 Task: Set up a repository template for consistent project structures.
Action: Mouse moved to (911, 53)
Screenshot: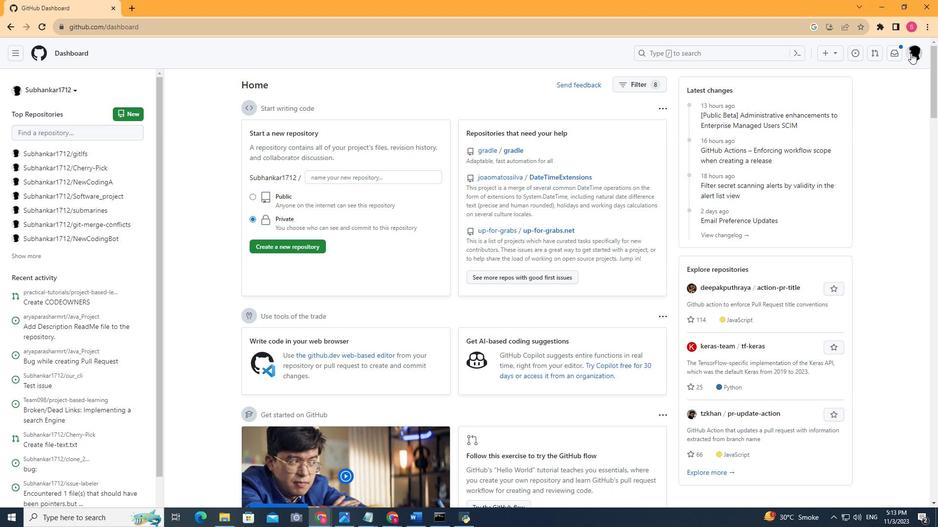 
Action: Mouse pressed left at (911, 53)
Screenshot: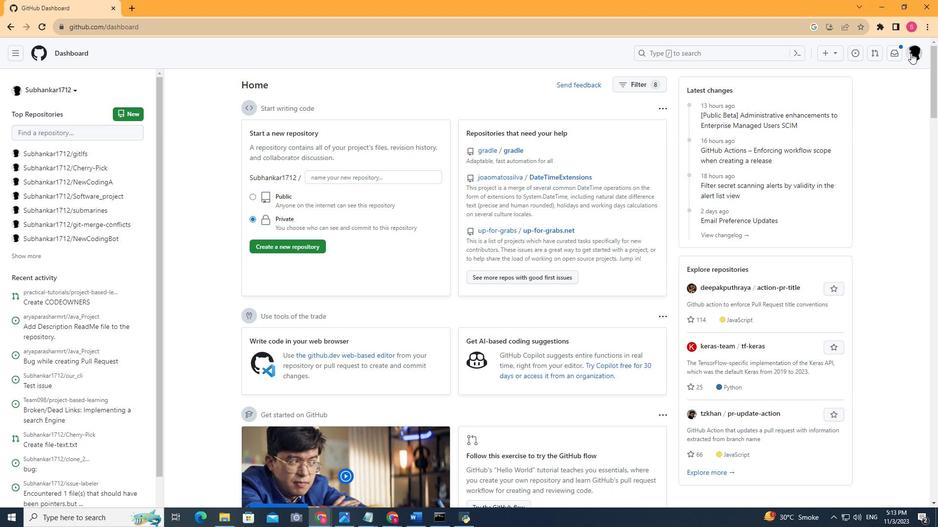 
Action: Mouse moved to (840, 127)
Screenshot: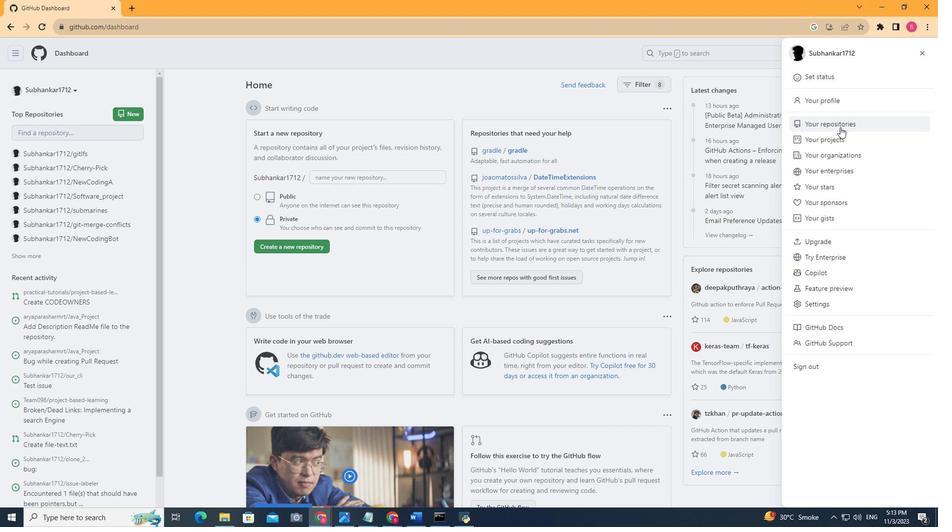 
Action: Mouse pressed left at (840, 127)
Screenshot: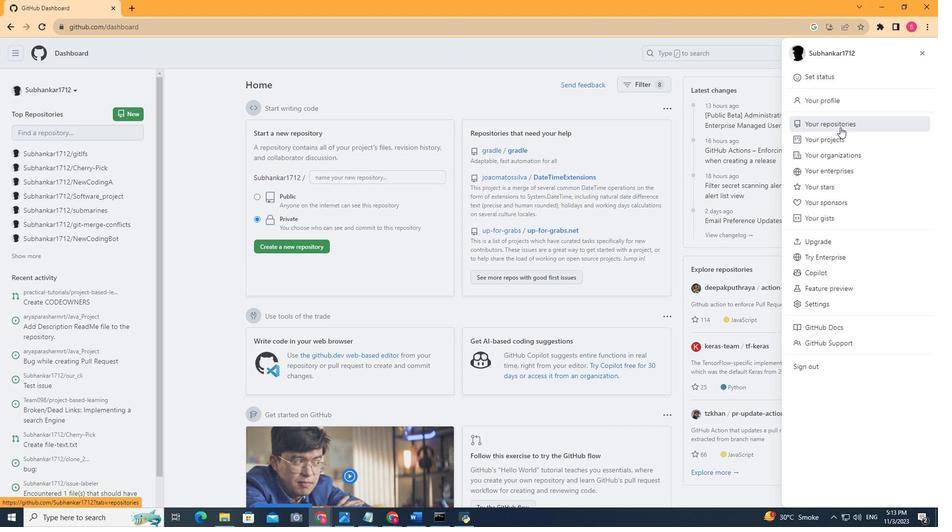 
Action: Mouse moved to (409, 213)
Screenshot: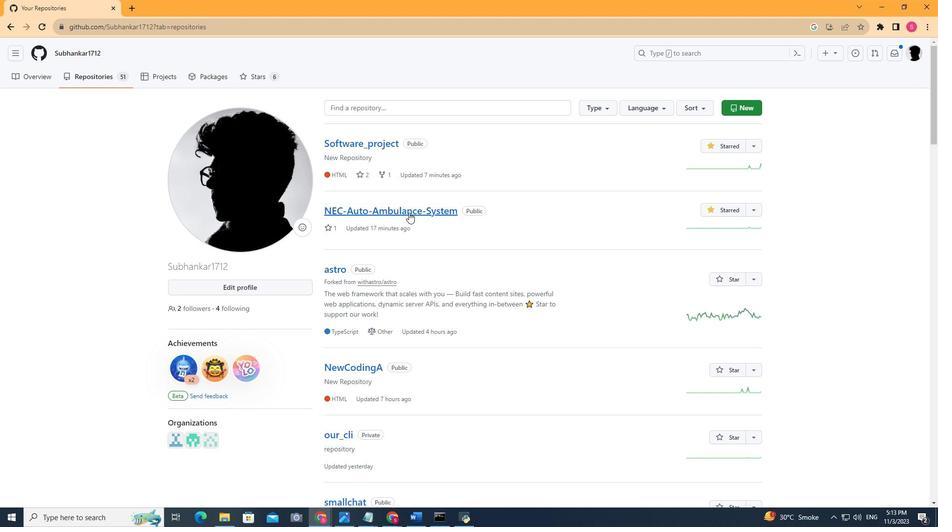 
Action: Mouse pressed left at (409, 213)
Screenshot: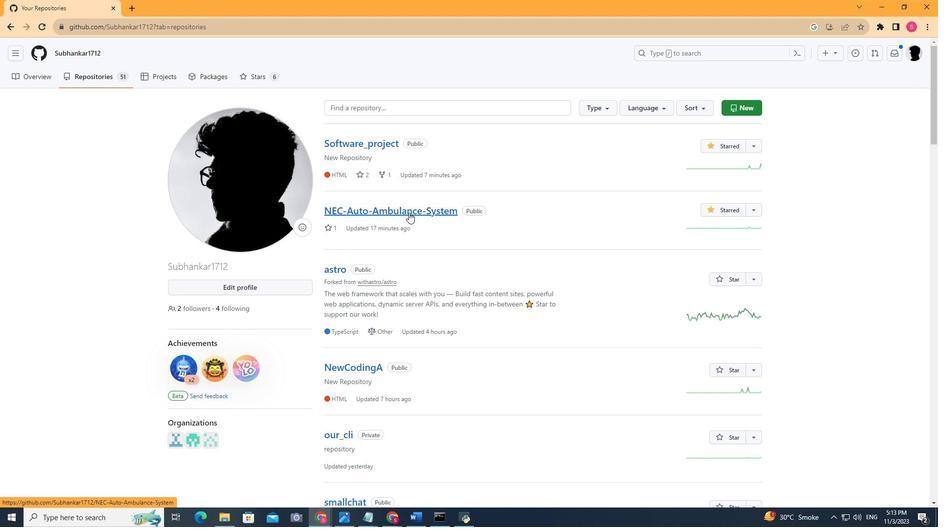 
Action: Mouse moved to (412, 74)
Screenshot: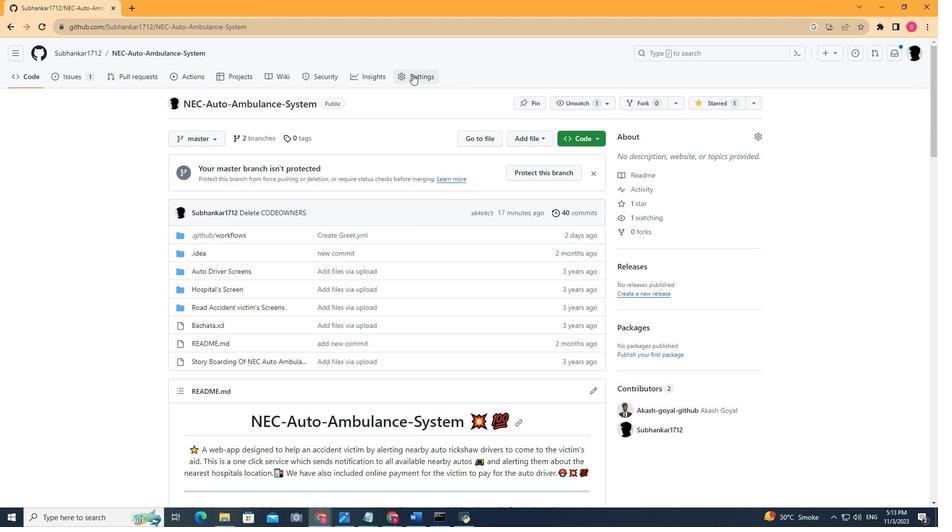
Action: Mouse pressed left at (412, 74)
Screenshot: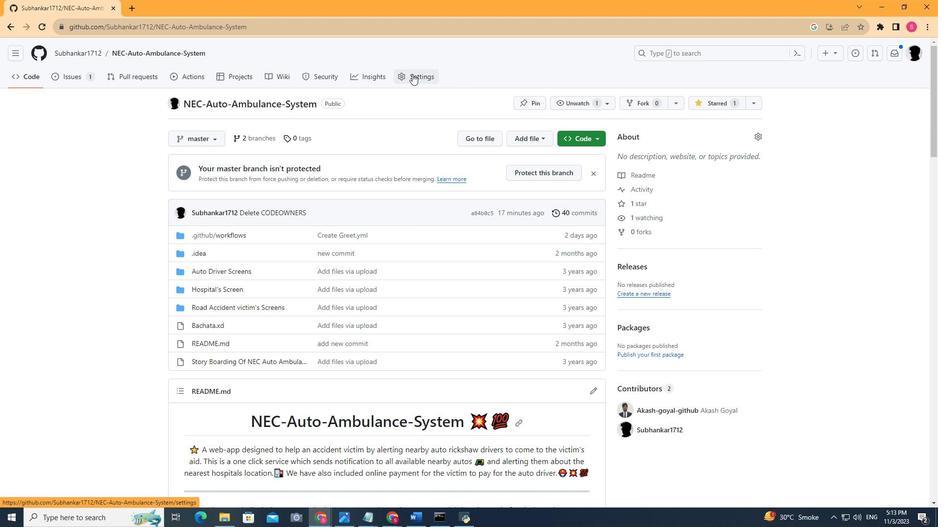 
Action: Mouse moved to (326, 175)
Screenshot: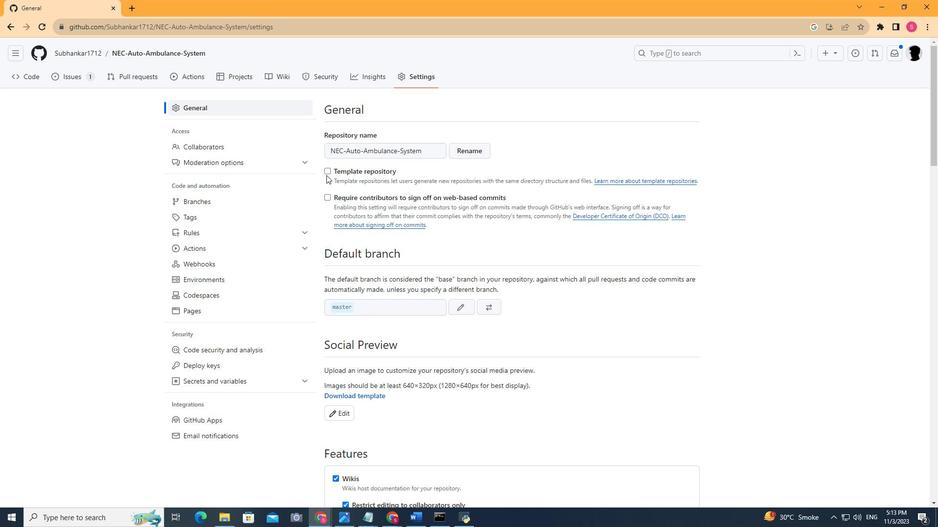 
Action: Mouse pressed left at (326, 175)
Screenshot: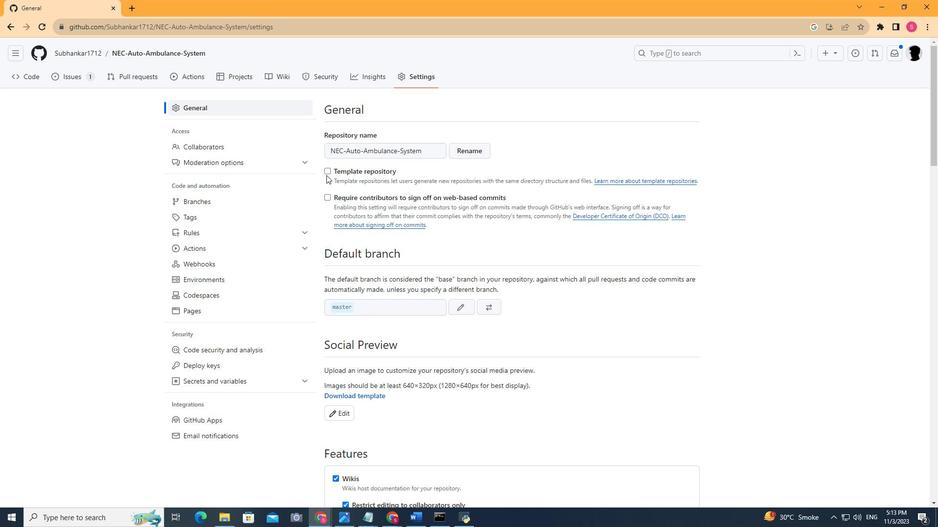 
Action: Mouse moved to (330, 172)
Screenshot: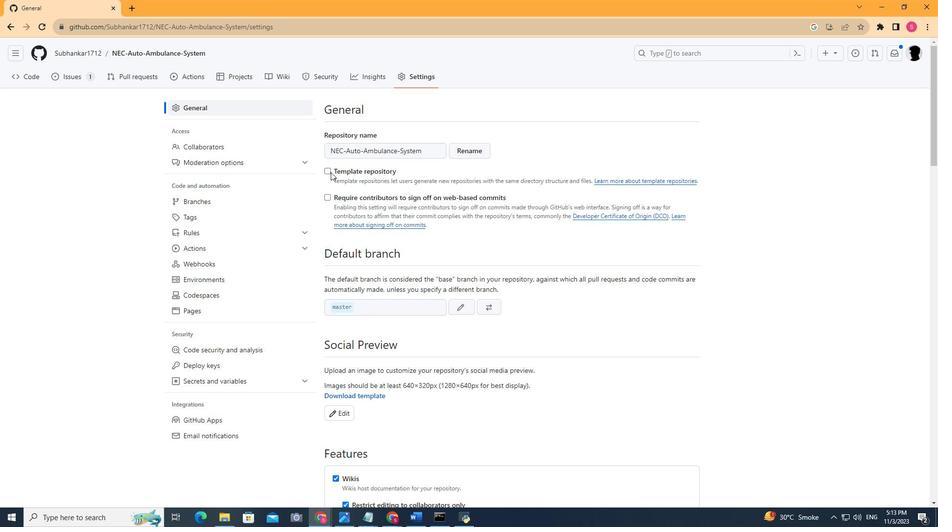 
Action: Mouse pressed left at (330, 172)
Screenshot: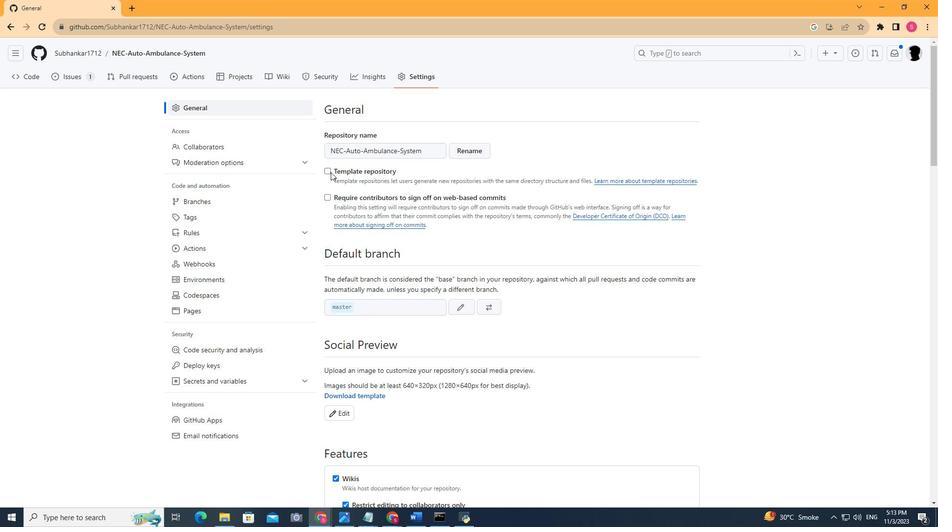
Action: Mouse moved to (328, 171)
Screenshot: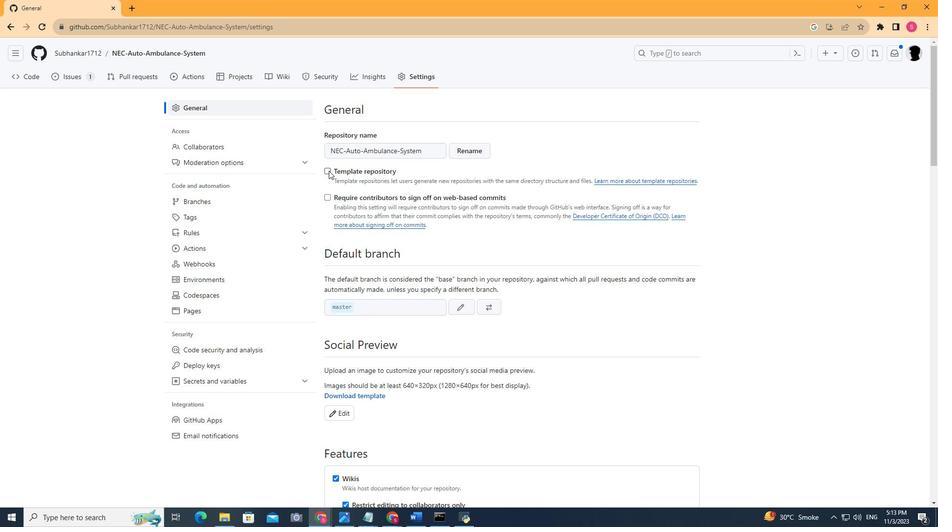
Action: Mouse pressed left at (328, 171)
Screenshot: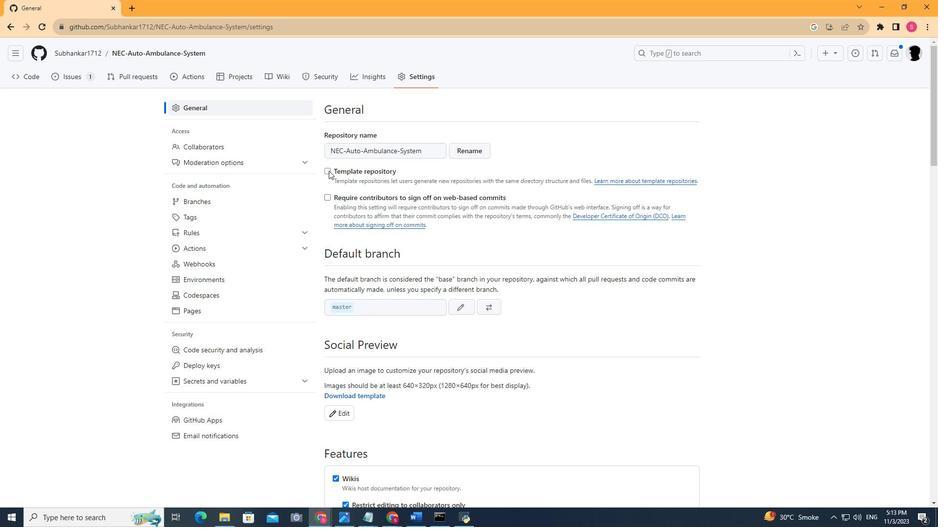 
Action: Mouse moved to (451, 107)
Screenshot: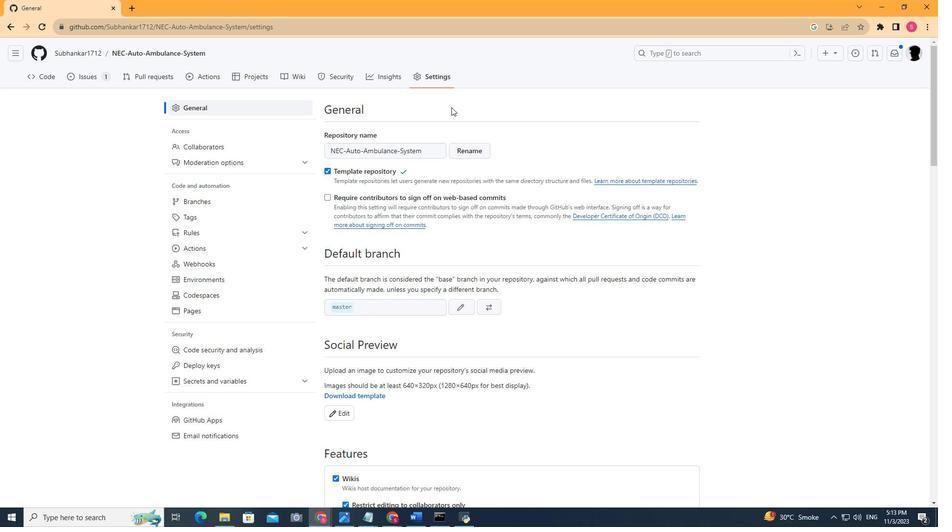 
Action: Mouse scrolled (451, 107) with delta (0, 0)
Screenshot: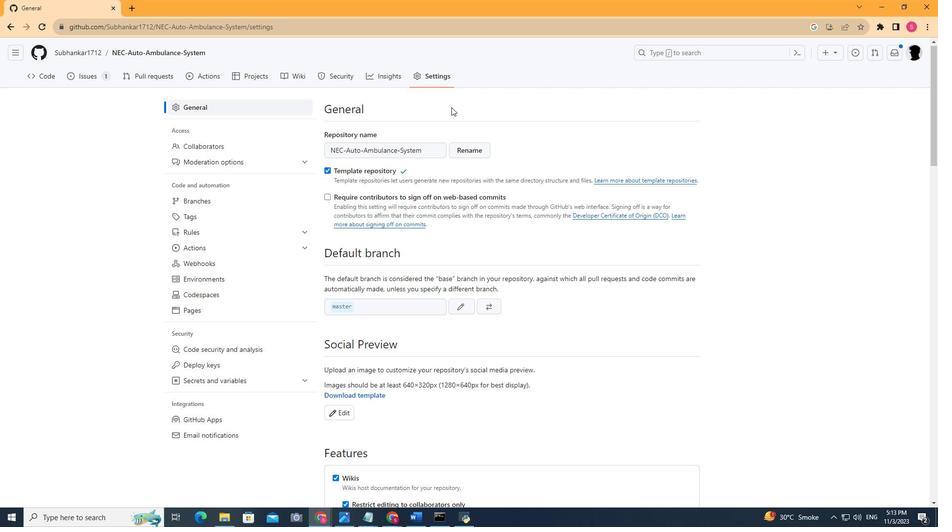 
Action: Mouse scrolled (451, 107) with delta (0, 0)
Screenshot: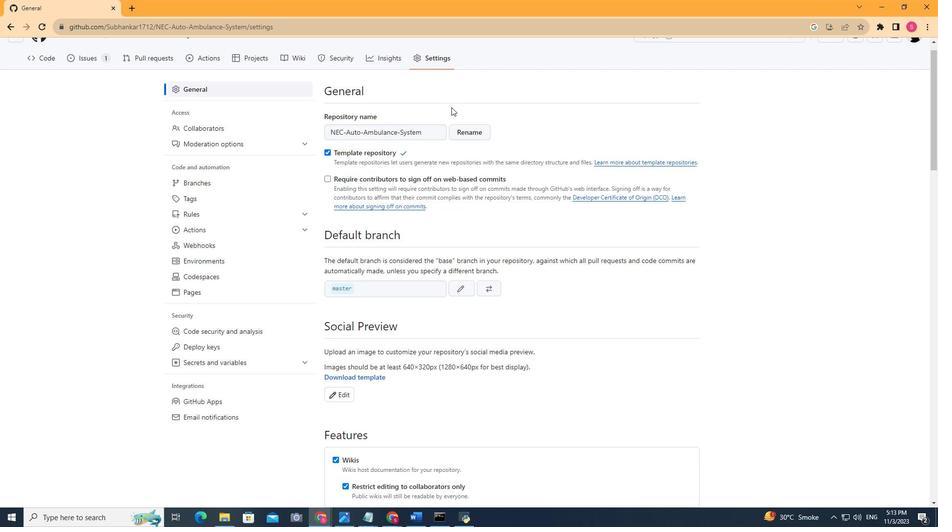
Action: Mouse scrolled (451, 107) with delta (0, 0)
Screenshot: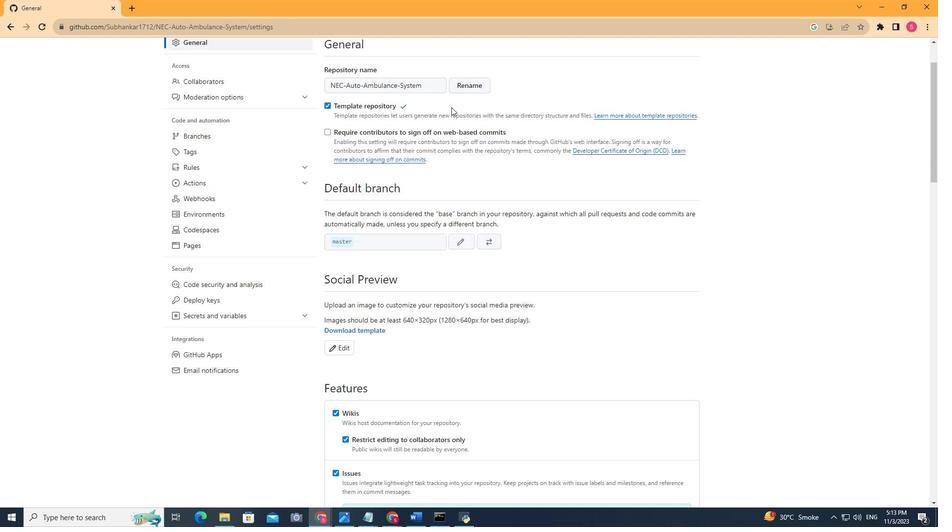 
Action: Mouse scrolled (451, 107) with delta (0, 0)
Screenshot: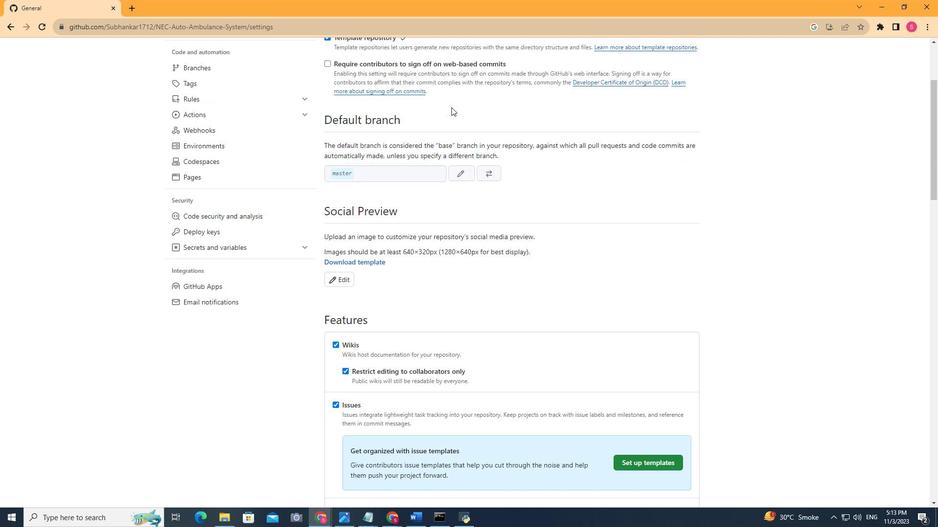 
Action: Mouse scrolled (451, 107) with delta (0, 0)
Screenshot: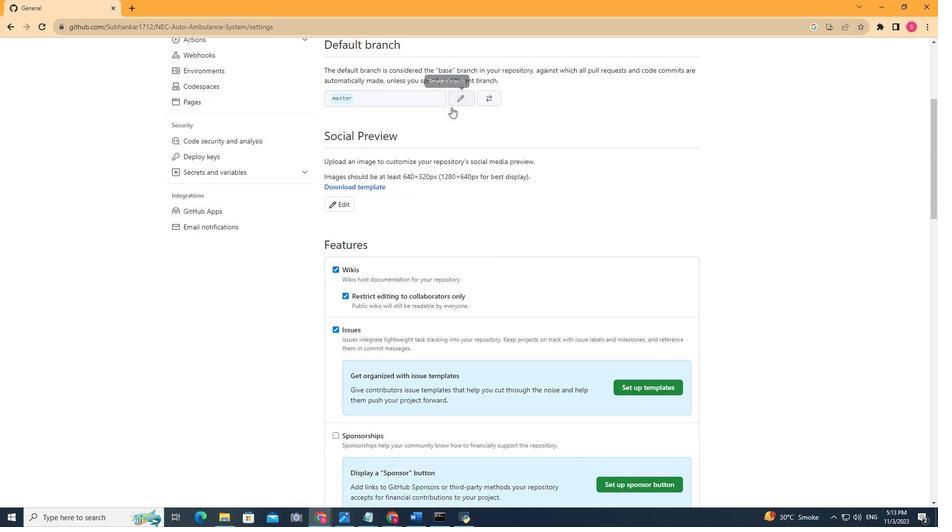 
Action: Mouse scrolled (451, 107) with delta (0, 0)
Screenshot: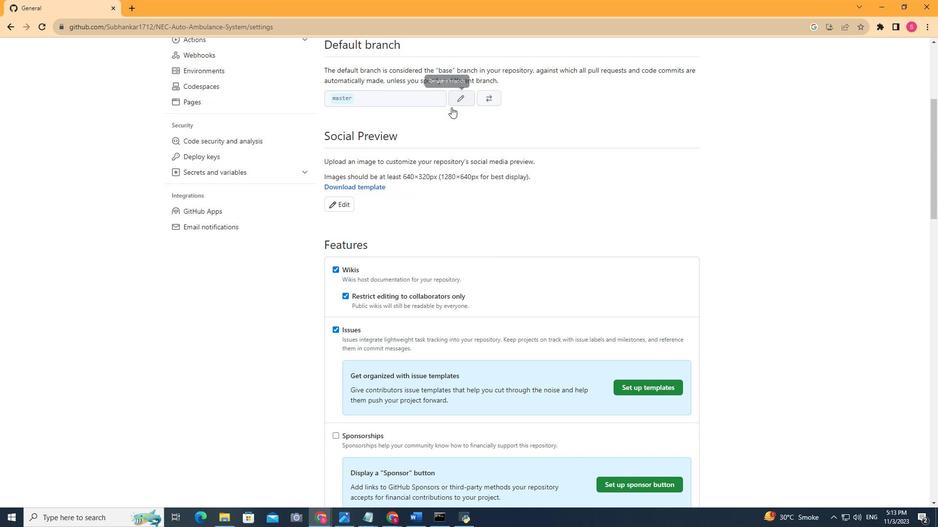 
Action: Mouse scrolled (451, 107) with delta (0, 0)
Screenshot: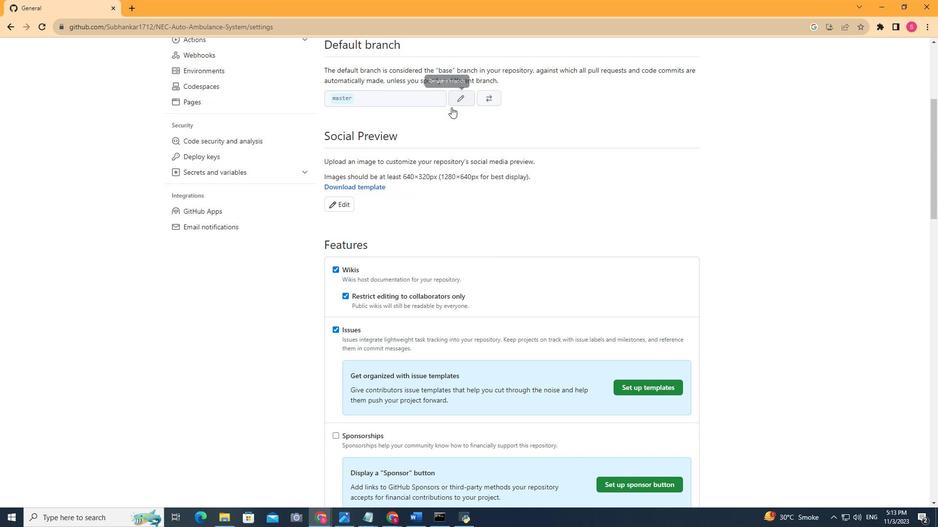 
Action: Mouse scrolled (451, 107) with delta (0, 0)
Screenshot: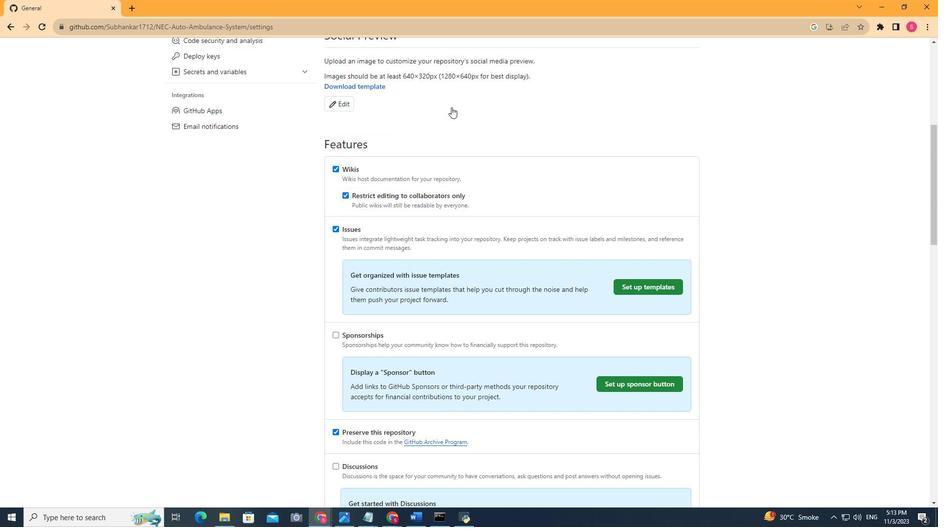 
Action: Mouse scrolled (451, 107) with delta (0, 0)
Screenshot: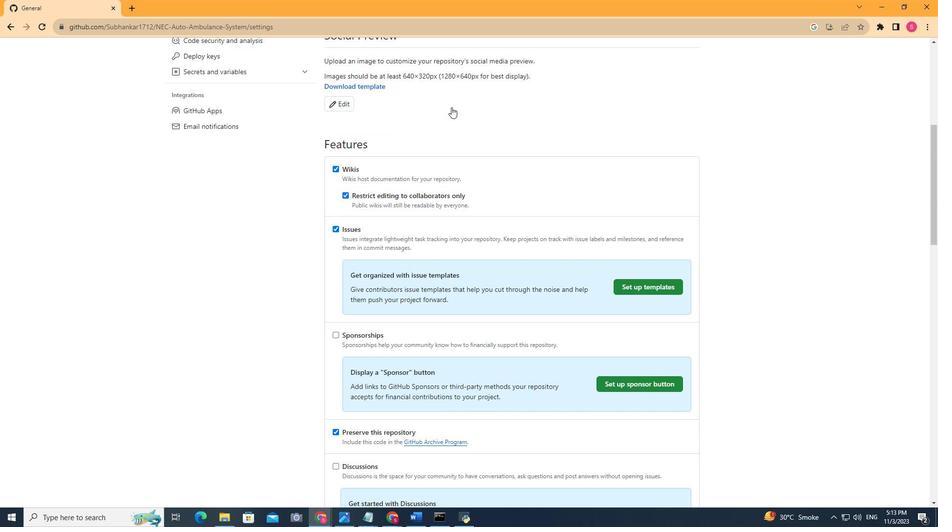 
Action: Mouse scrolled (451, 107) with delta (0, 0)
Screenshot: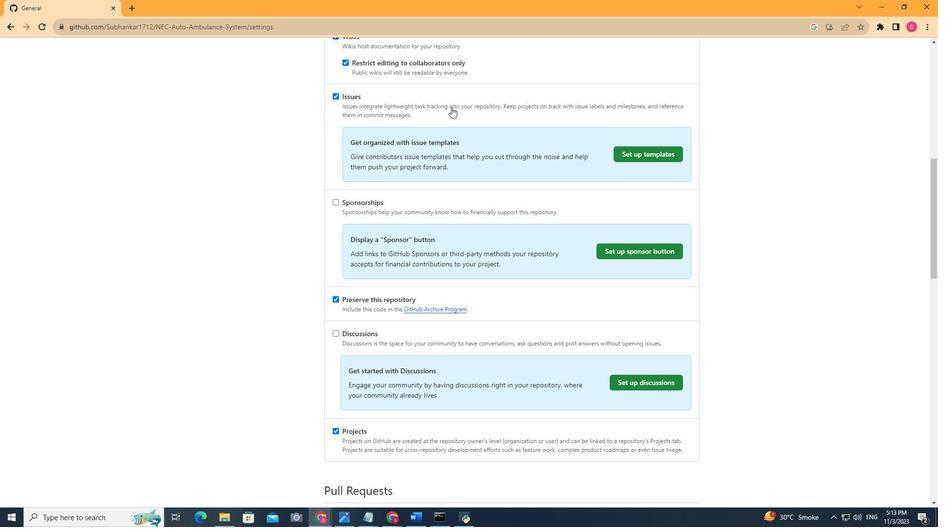 
Action: Mouse scrolled (451, 107) with delta (0, 0)
Screenshot: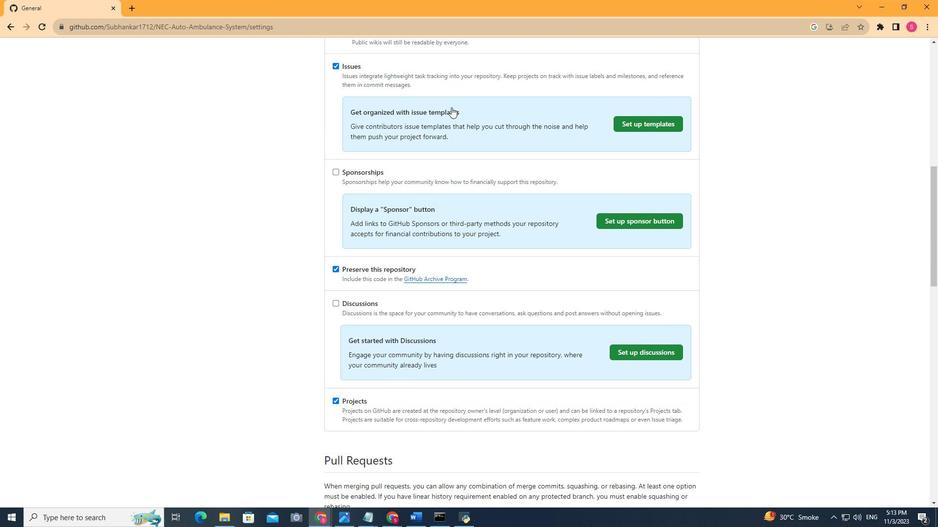 
Action: Mouse scrolled (451, 107) with delta (0, 0)
Screenshot: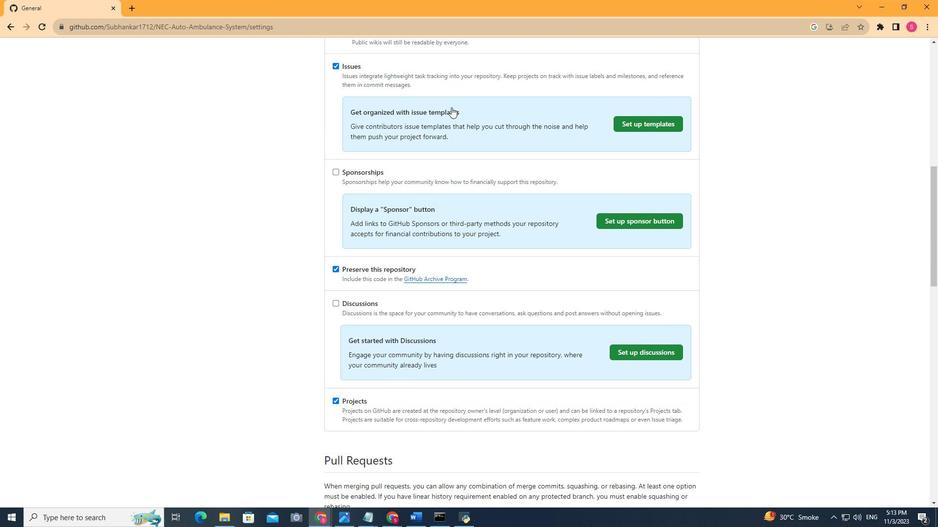 
Action: Mouse scrolled (451, 107) with delta (0, 0)
Screenshot: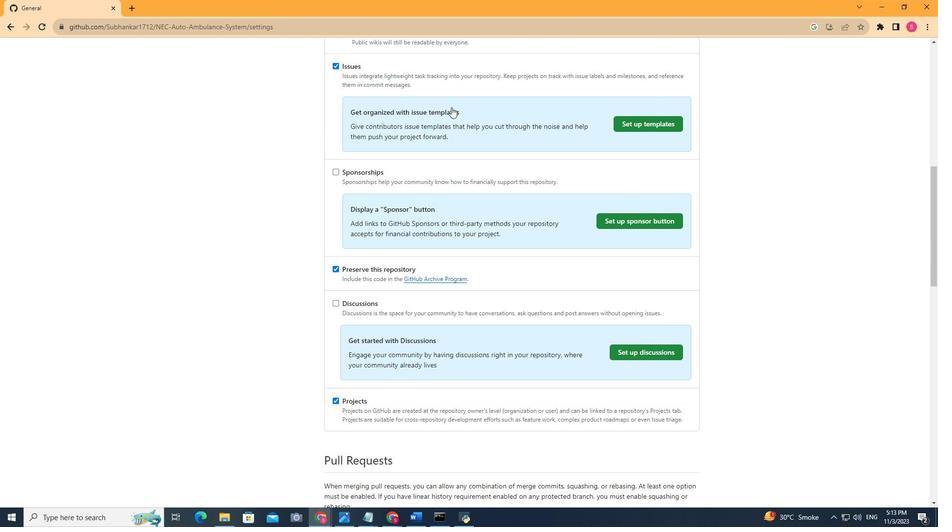 
Action: Mouse scrolled (451, 107) with delta (0, 0)
Screenshot: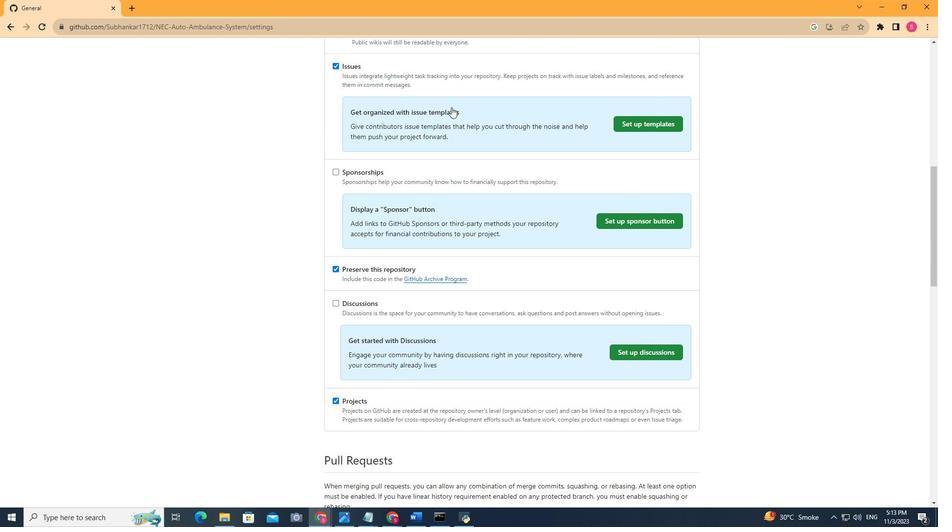 
Action: Mouse scrolled (451, 107) with delta (0, 0)
Screenshot: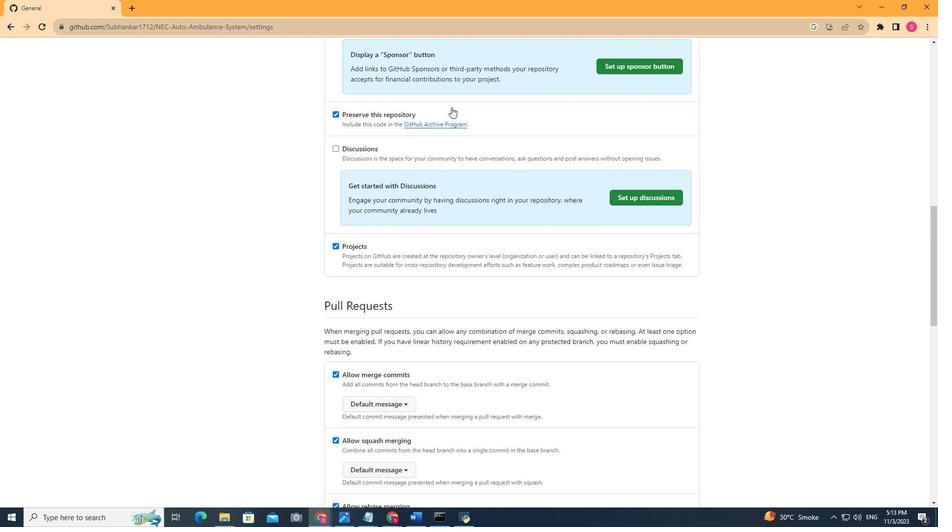 
Action: Mouse scrolled (451, 107) with delta (0, 0)
Screenshot: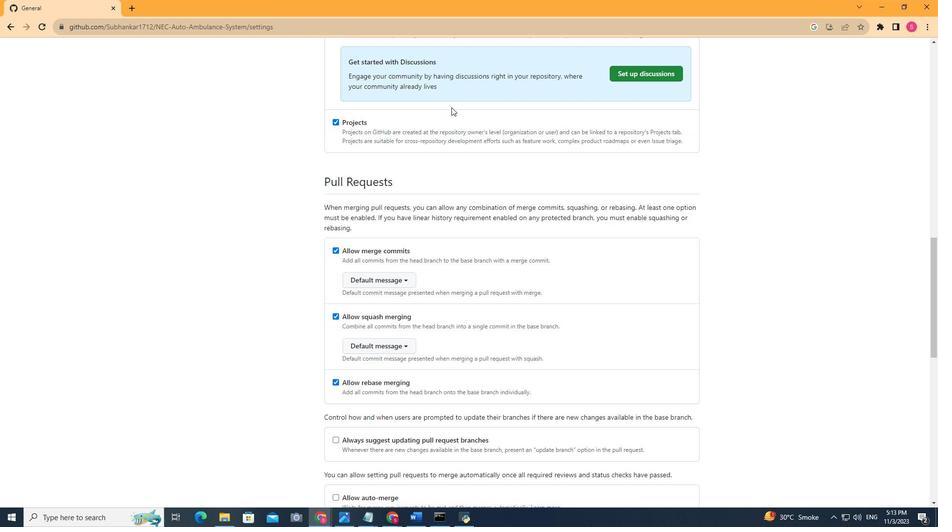 
Action: Mouse scrolled (451, 107) with delta (0, 0)
Screenshot: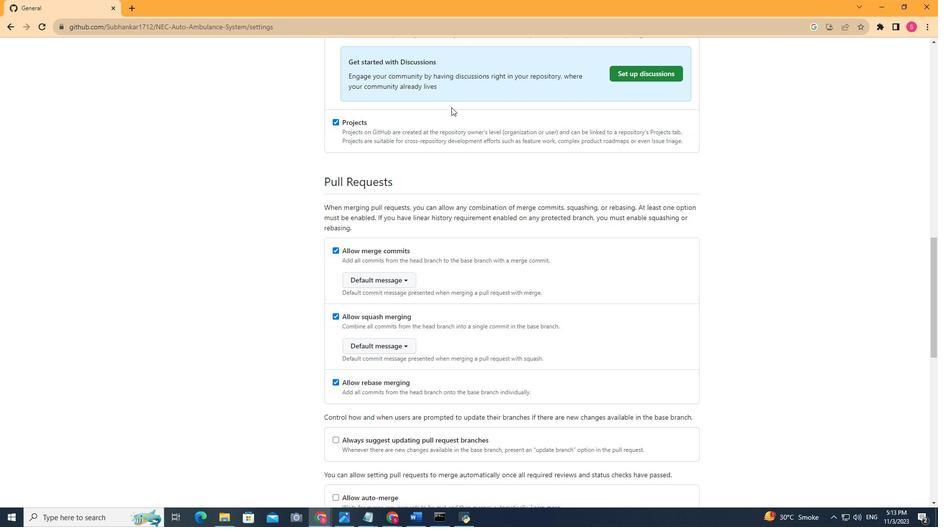 
Action: Mouse scrolled (451, 107) with delta (0, 0)
Screenshot: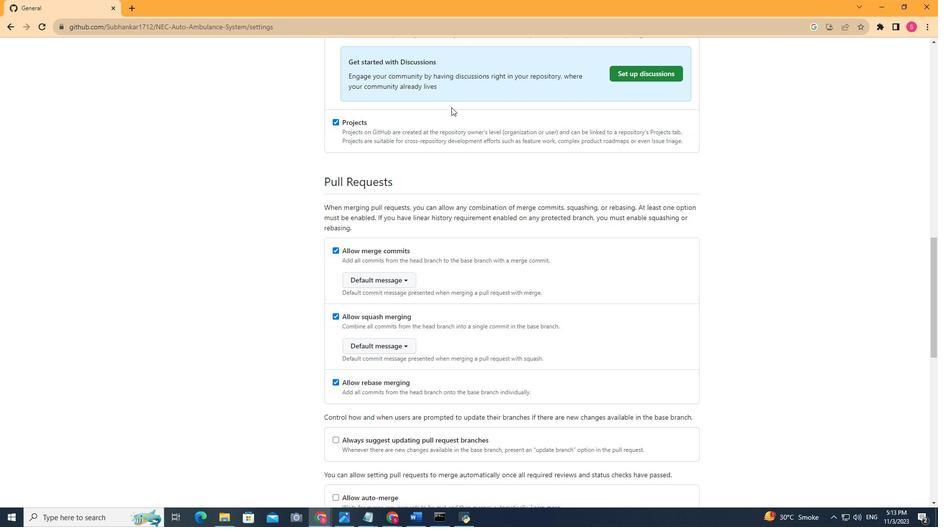 
Action: Mouse scrolled (451, 107) with delta (0, 0)
Screenshot: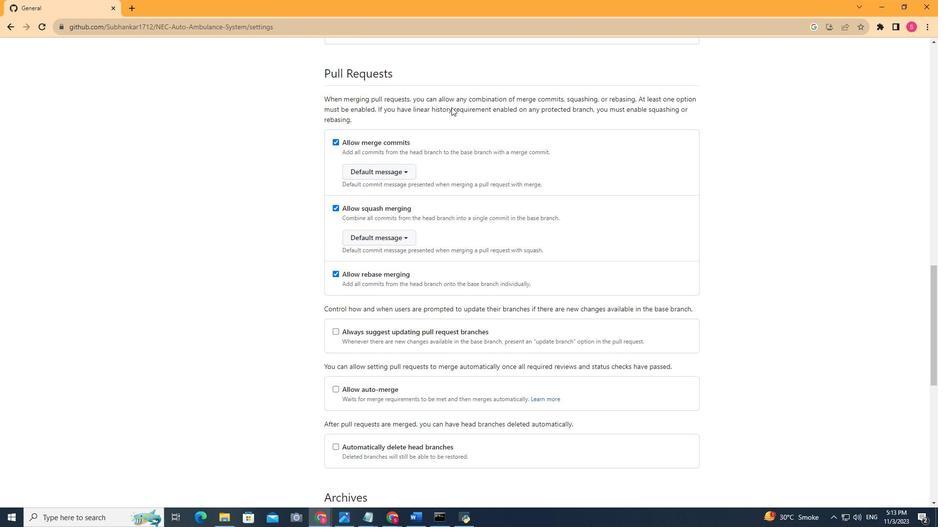 
Action: Mouse scrolled (451, 107) with delta (0, 0)
Screenshot: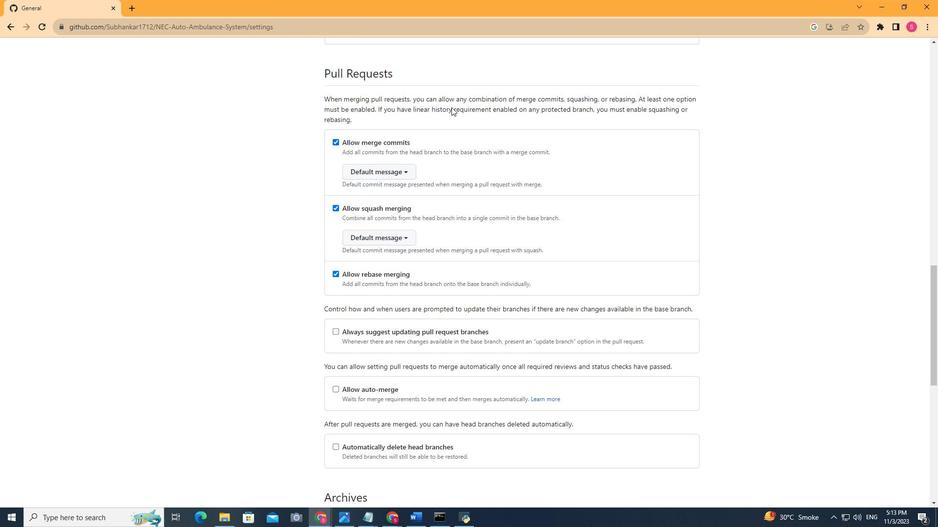 
Action: Mouse scrolled (451, 107) with delta (0, 0)
Screenshot: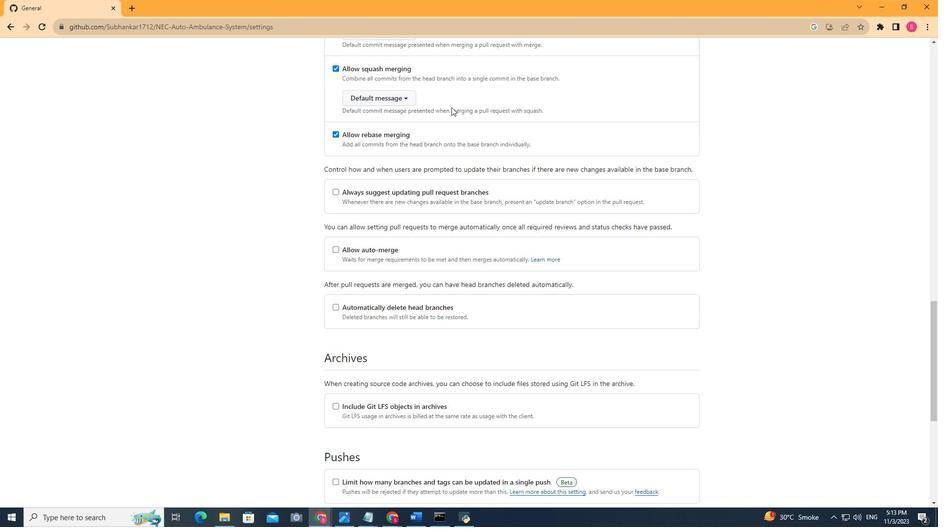 
Action: Mouse scrolled (451, 107) with delta (0, 0)
Screenshot: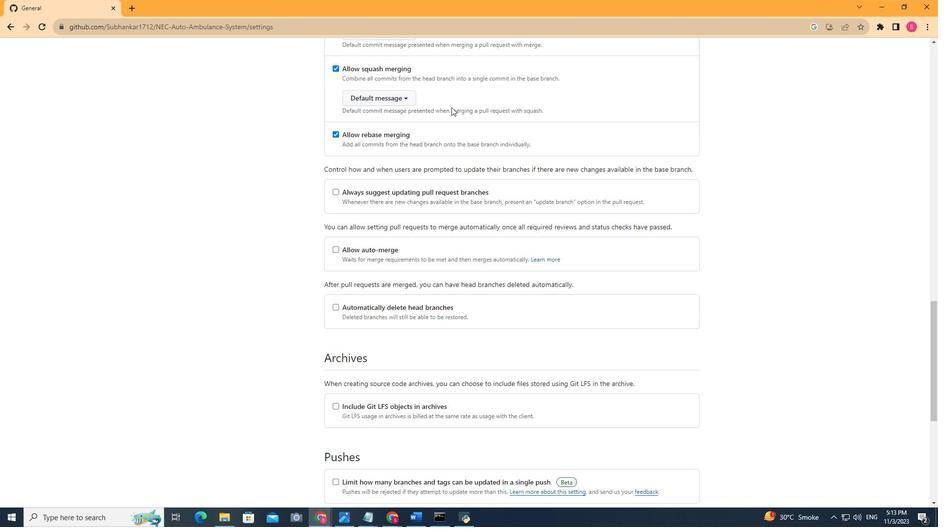 
Action: Mouse scrolled (451, 107) with delta (0, 0)
Screenshot: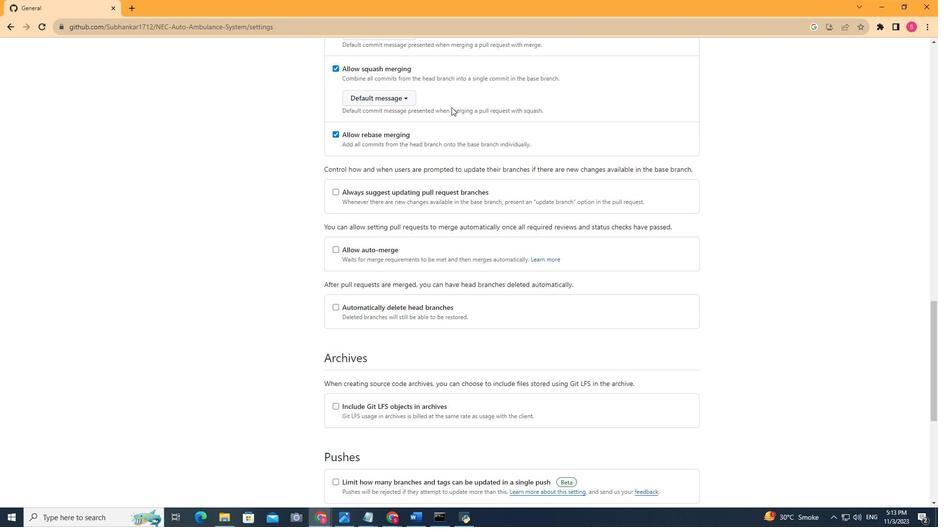 
Action: Mouse scrolled (451, 107) with delta (0, 0)
Screenshot: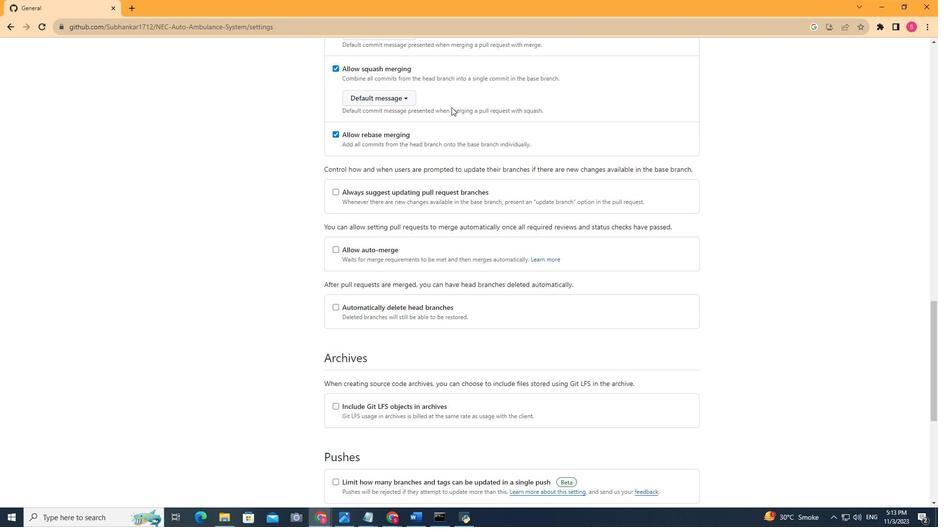 
Action: Mouse scrolled (451, 107) with delta (0, 0)
Screenshot: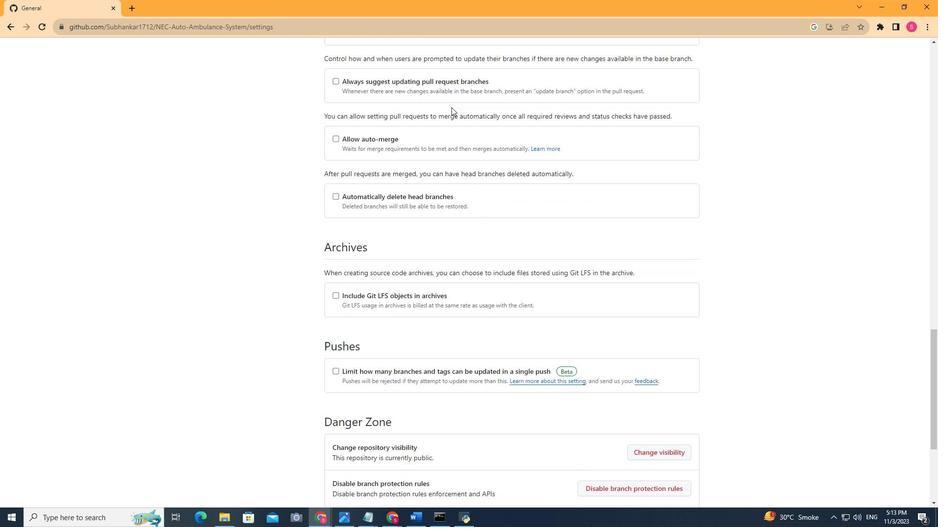 
Action: Mouse scrolled (451, 108) with delta (0, 0)
Screenshot: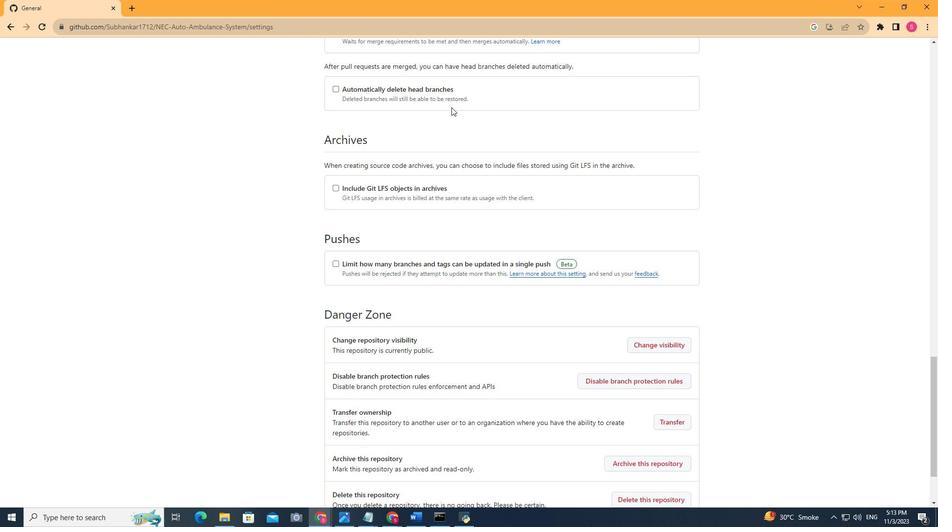 
Action: Mouse scrolled (451, 108) with delta (0, 0)
Screenshot: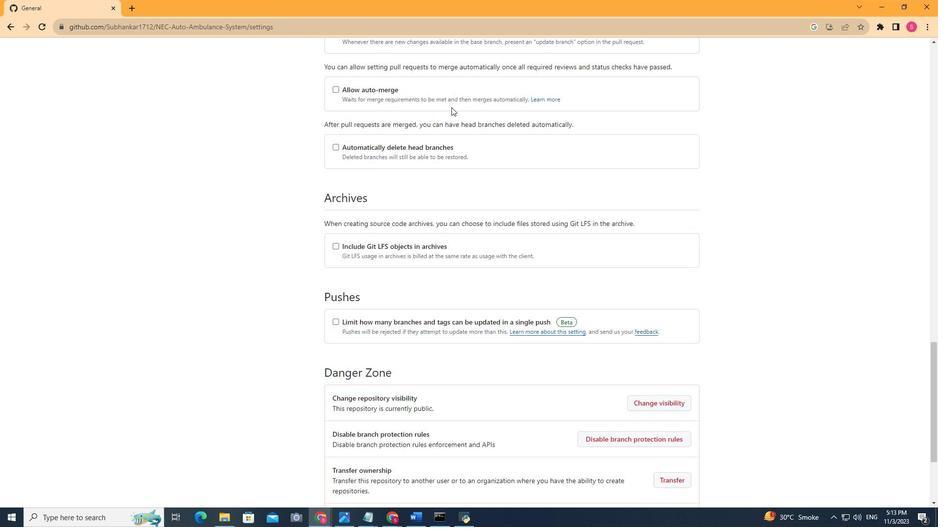 
Action: Mouse scrolled (451, 108) with delta (0, 0)
Screenshot: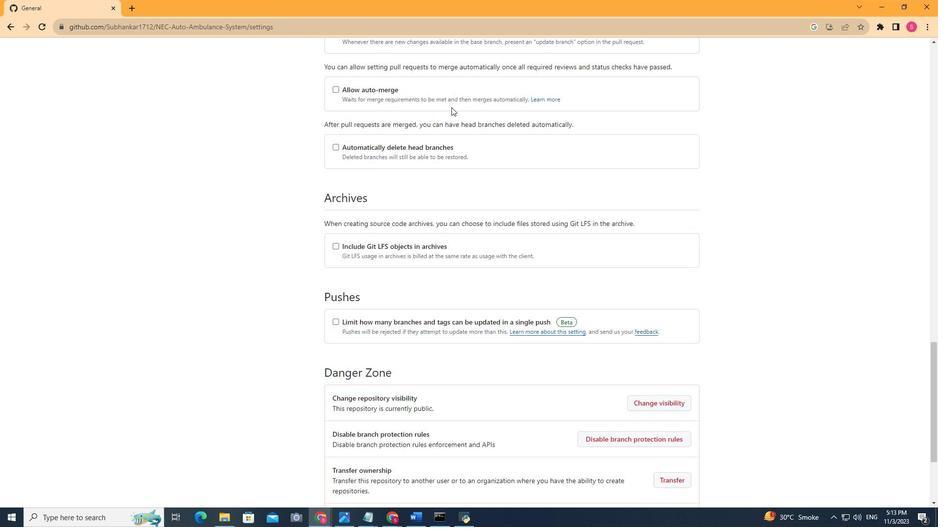 
Action: Mouse scrolled (451, 108) with delta (0, 0)
Screenshot: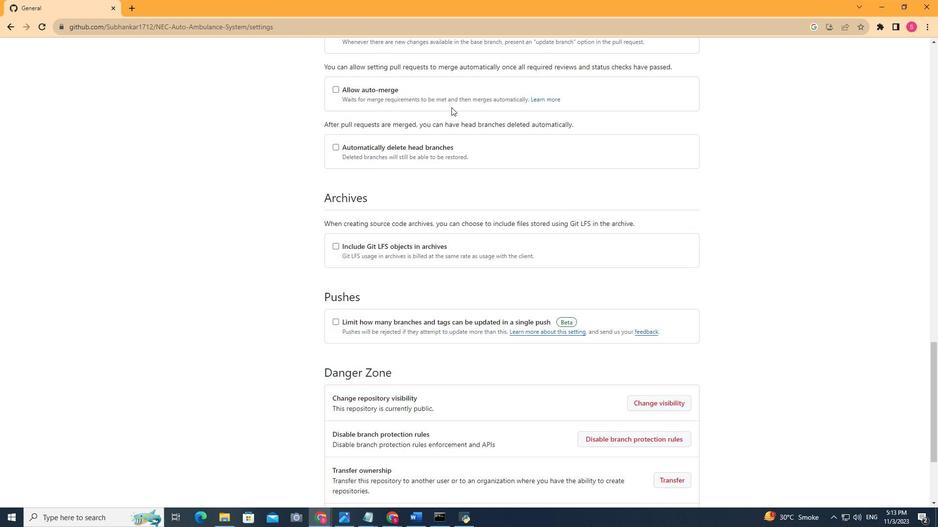 
Action: Mouse scrolled (451, 108) with delta (0, 0)
Screenshot: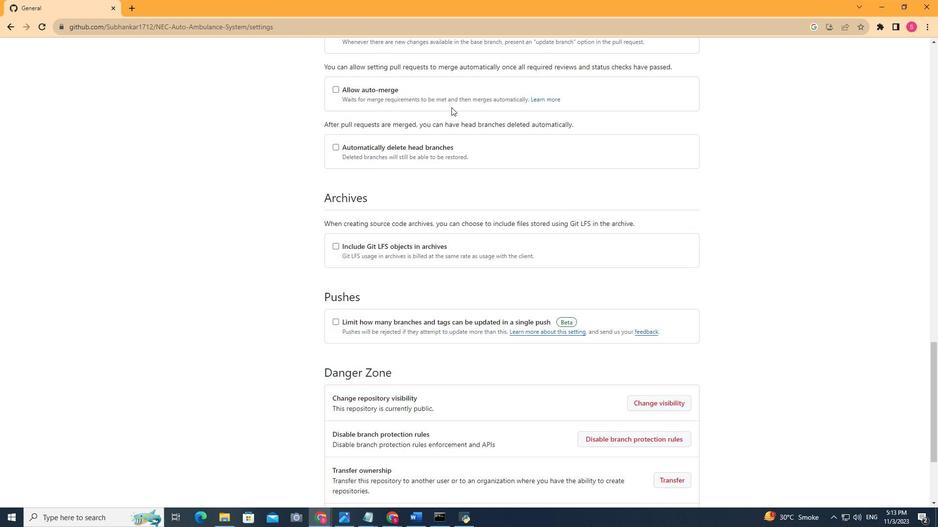 
Action: Mouse scrolled (451, 108) with delta (0, 0)
Screenshot: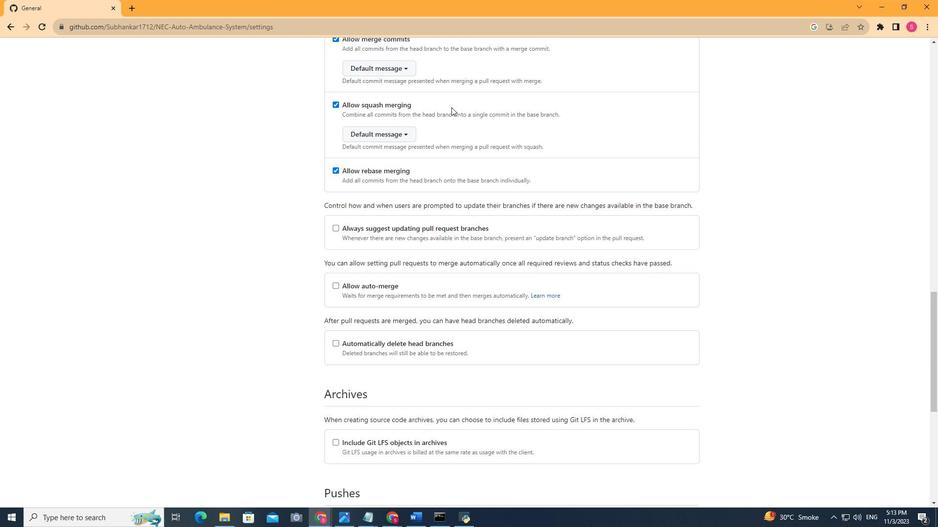 
Action: Mouse scrolled (451, 108) with delta (0, 0)
Screenshot: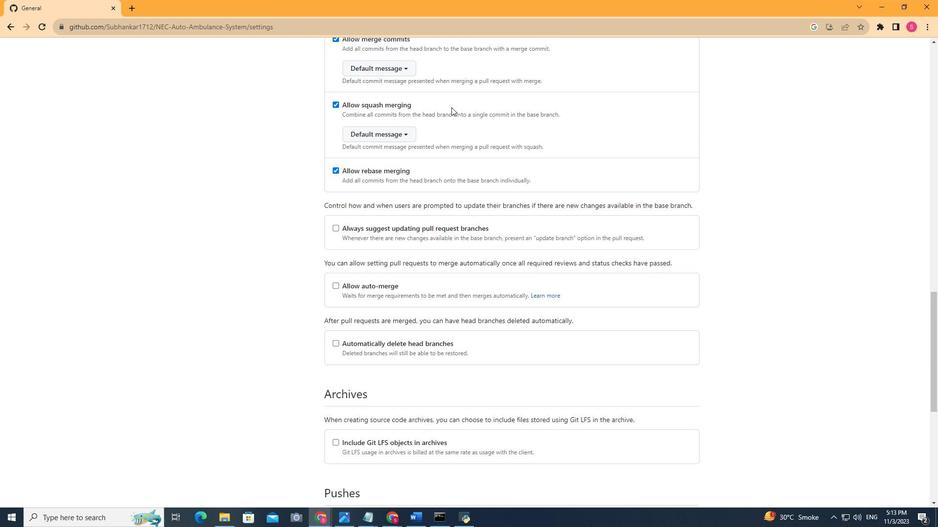 
Action: Mouse scrolled (451, 108) with delta (0, 0)
Screenshot: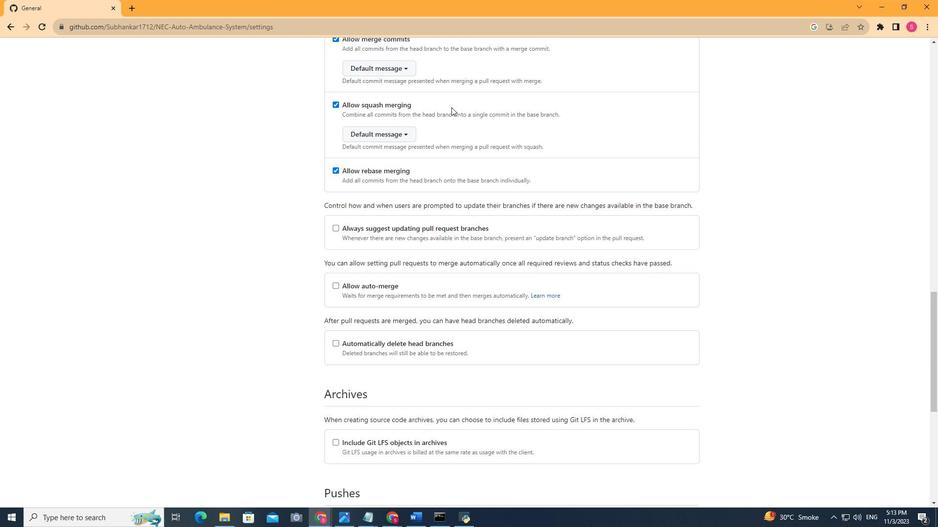 
Action: Mouse scrolled (451, 108) with delta (0, 0)
Screenshot: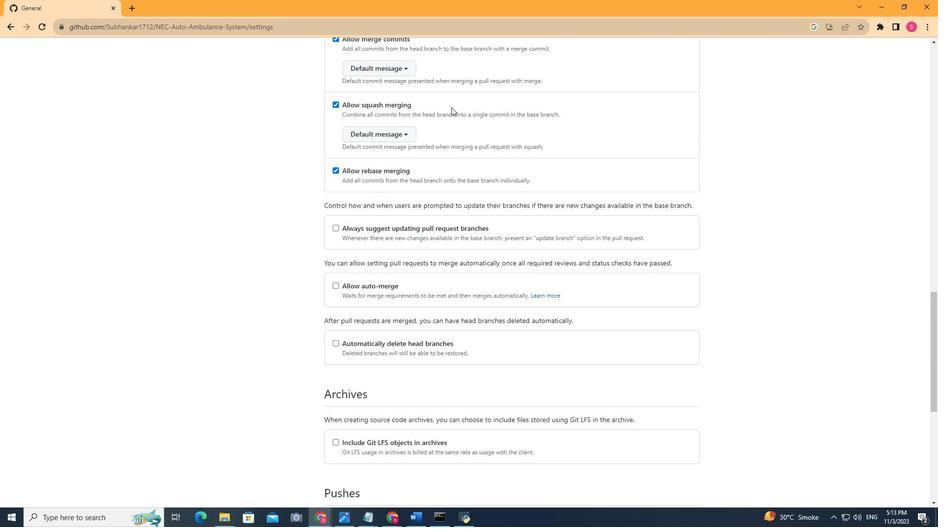 
Action: Mouse scrolled (451, 108) with delta (0, 0)
Screenshot: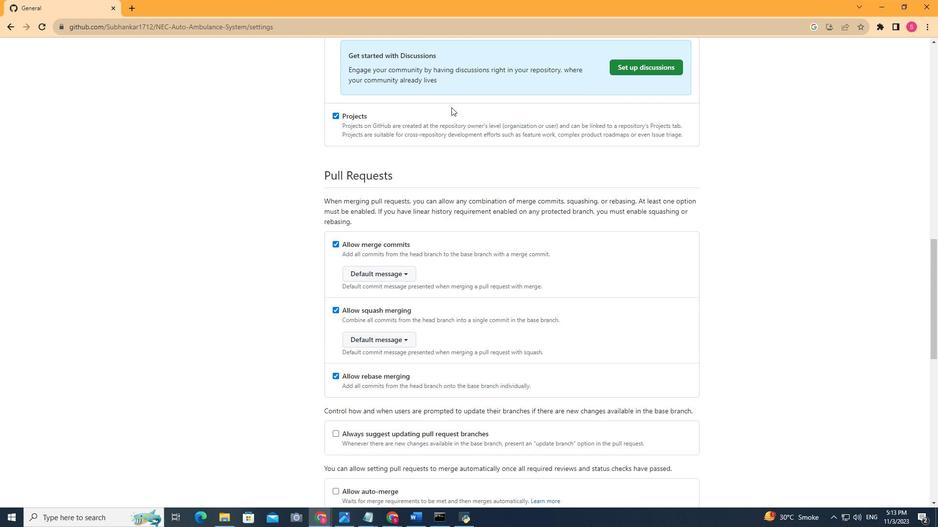 
Action: Mouse scrolled (451, 108) with delta (0, 0)
Screenshot: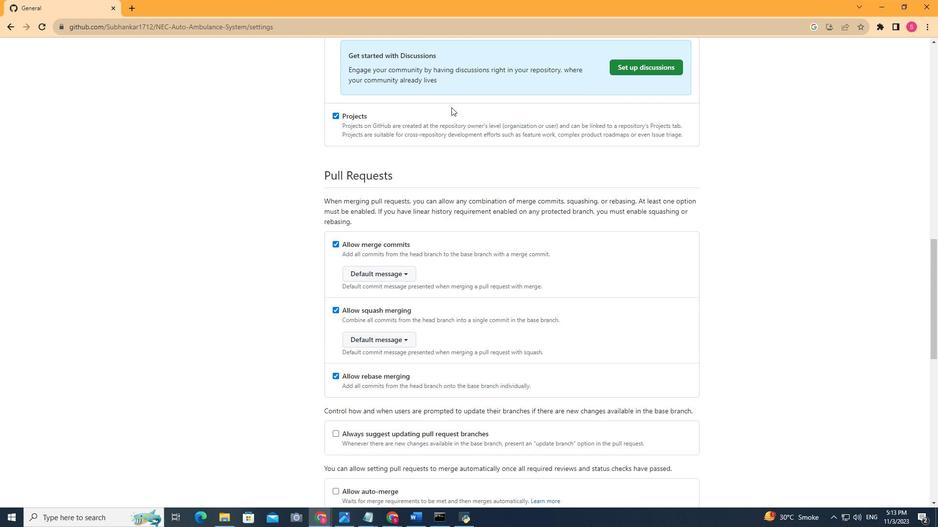 
Action: Mouse scrolled (451, 108) with delta (0, 0)
Screenshot: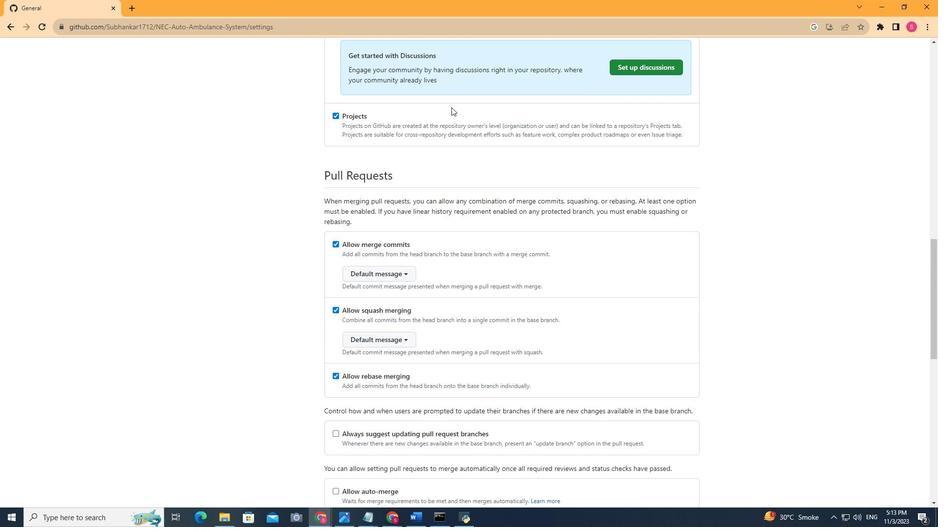 
Action: Mouse scrolled (451, 108) with delta (0, 0)
Screenshot: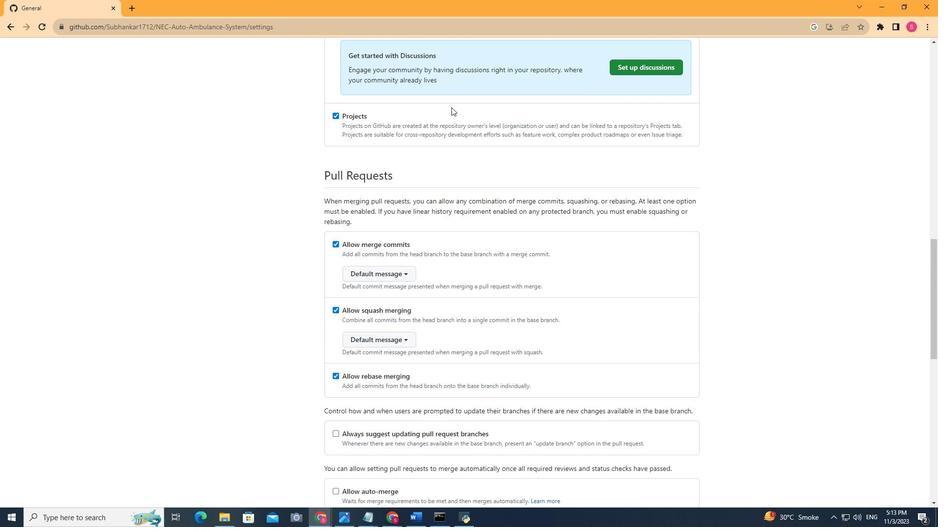 
Action: Mouse scrolled (451, 108) with delta (0, 0)
Screenshot: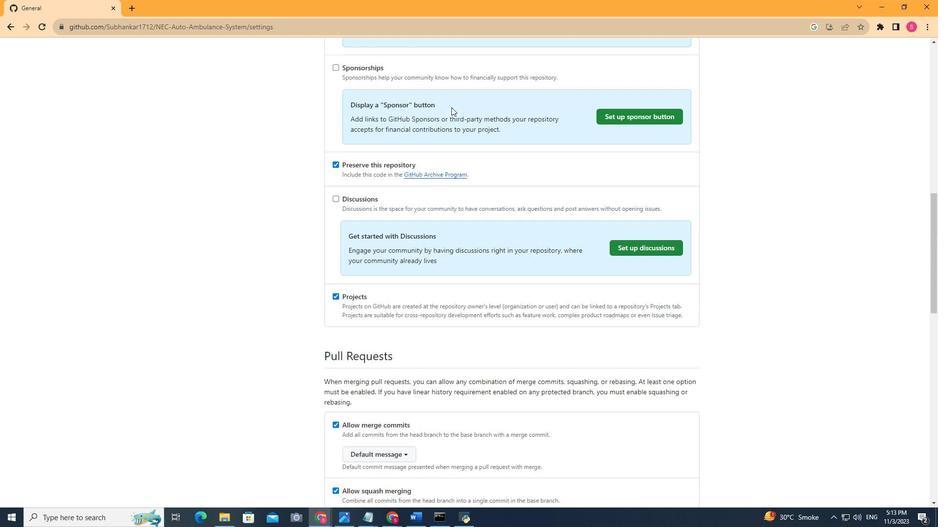 
Action: Mouse scrolled (451, 108) with delta (0, 0)
Screenshot: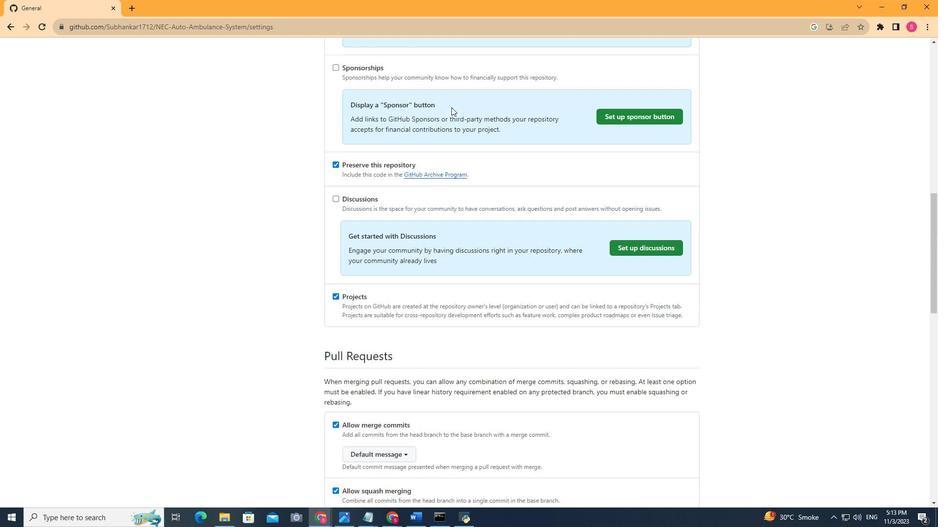 
Action: Mouse scrolled (451, 108) with delta (0, 0)
Screenshot: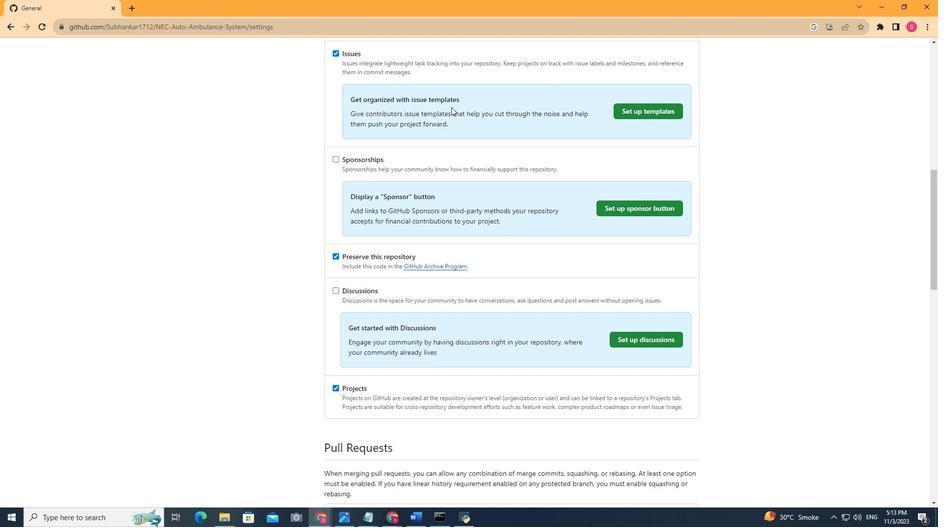 
Action: Mouse scrolled (451, 108) with delta (0, 0)
Screenshot: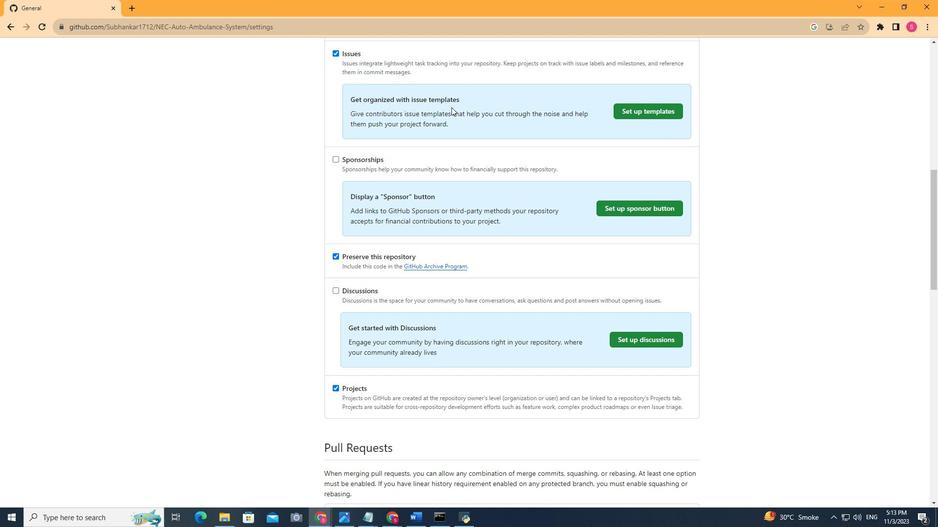 
Action: Mouse scrolled (451, 108) with delta (0, 0)
Screenshot: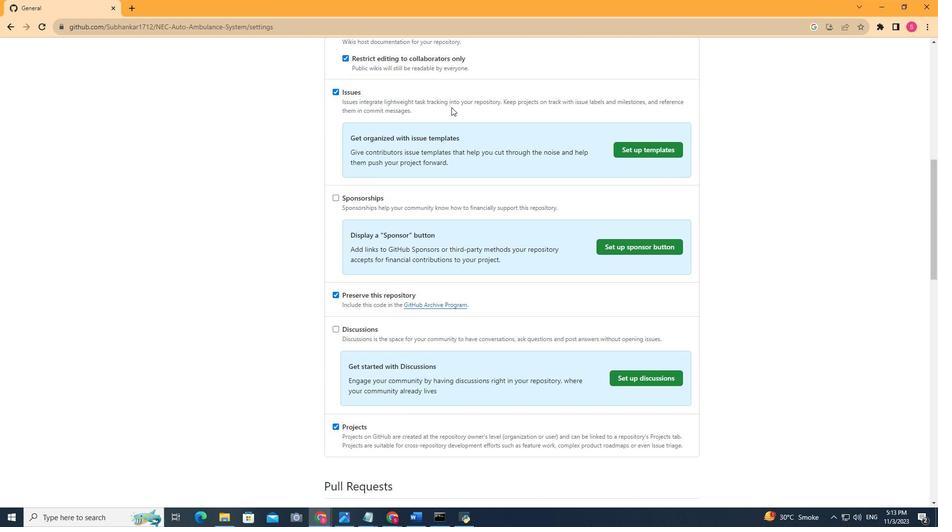 
Action: Mouse scrolled (451, 108) with delta (0, 0)
Screenshot: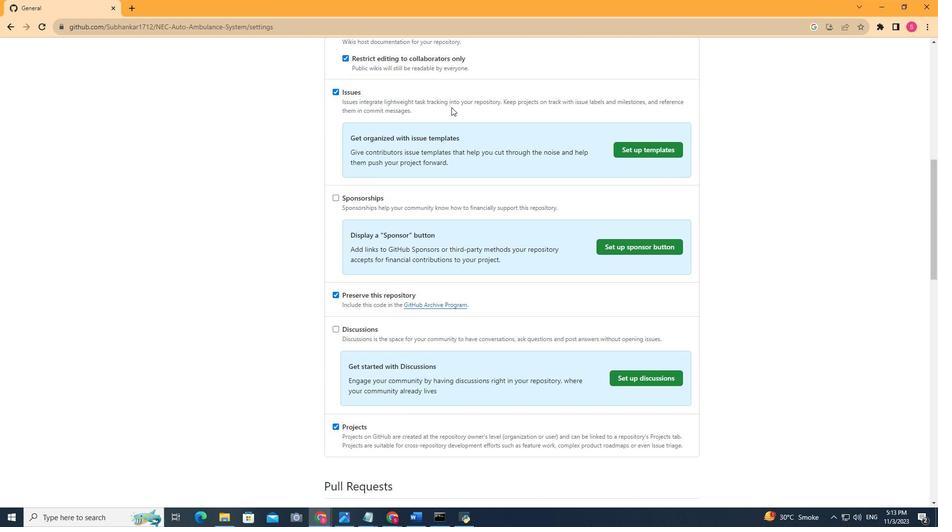 
Action: Mouse scrolled (451, 108) with delta (0, 0)
Screenshot: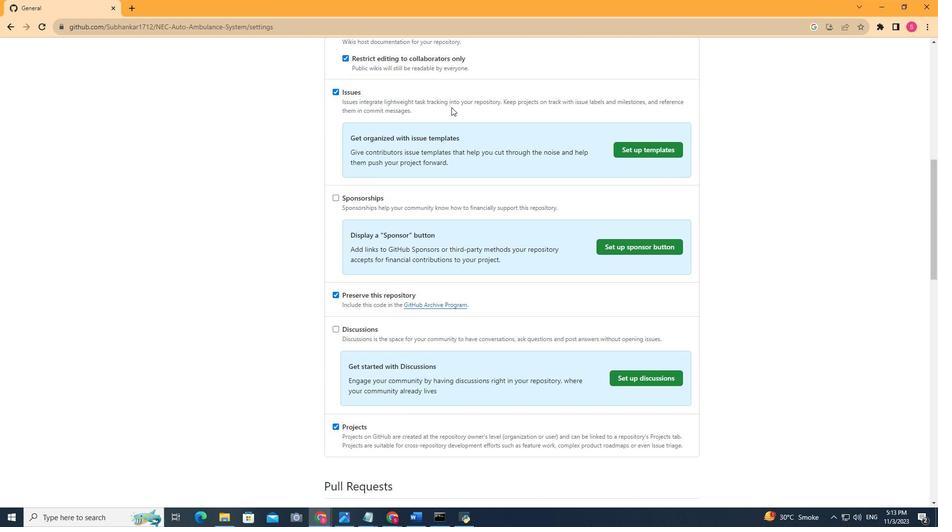 
Action: Mouse scrolled (451, 108) with delta (0, 0)
Screenshot: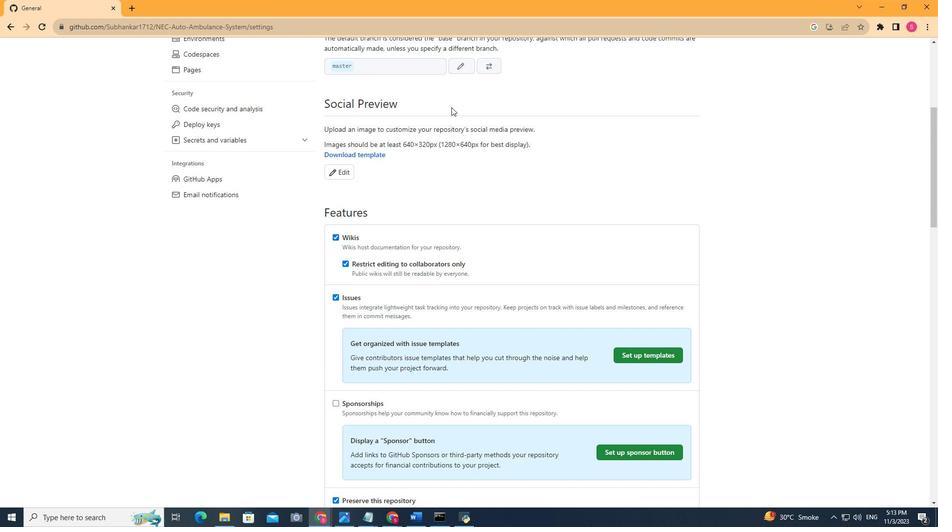 
Action: Mouse scrolled (451, 108) with delta (0, 0)
Screenshot: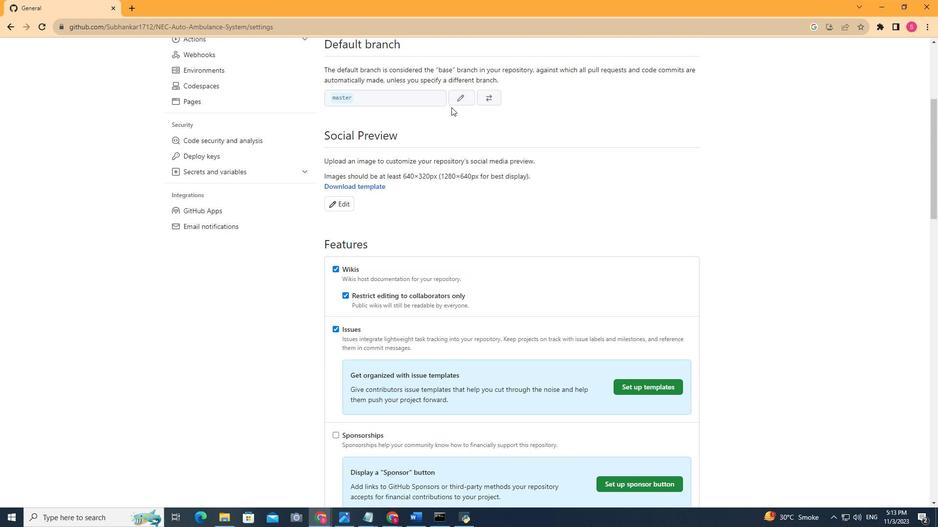 
Action: Mouse scrolled (451, 108) with delta (0, 0)
Screenshot: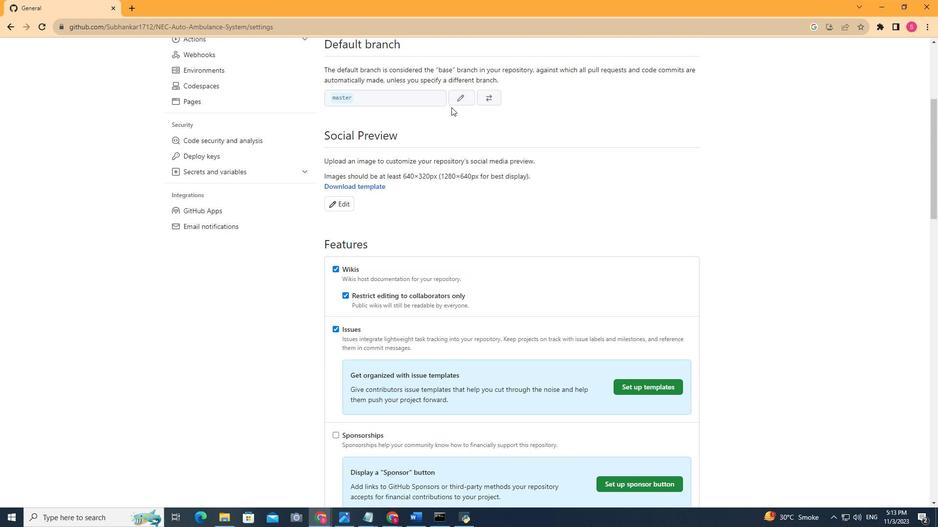 
Action: Mouse scrolled (451, 108) with delta (0, 0)
Screenshot: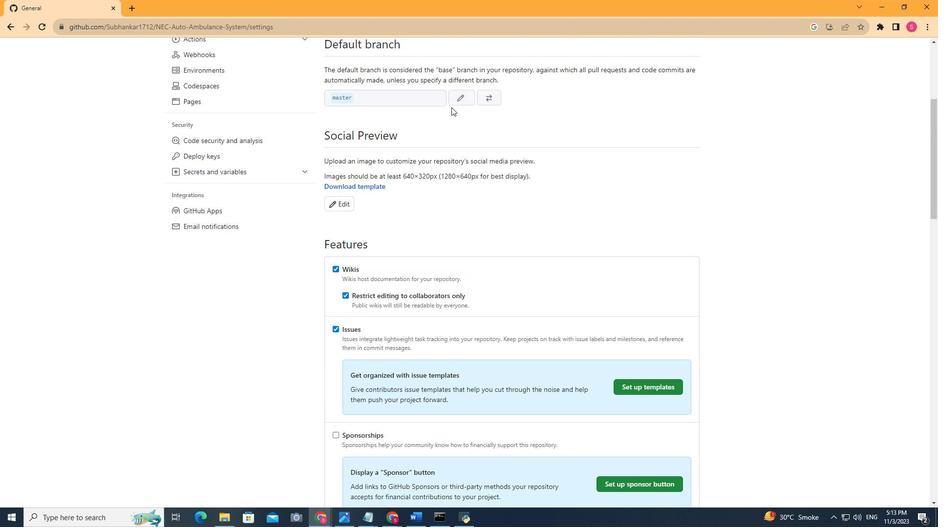 
Action: Mouse scrolled (451, 108) with delta (0, 0)
Screenshot: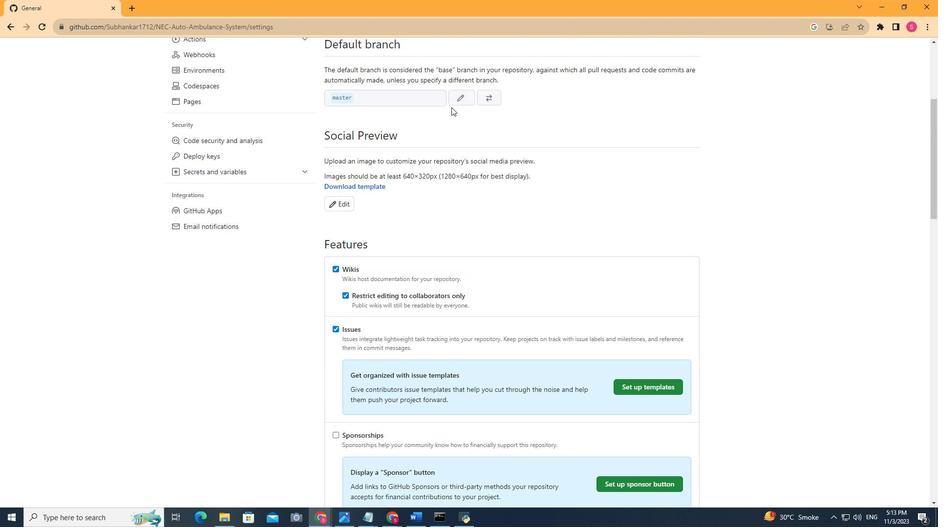 
Action: Mouse scrolled (451, 108) with delta (0, 0)
Screenshot: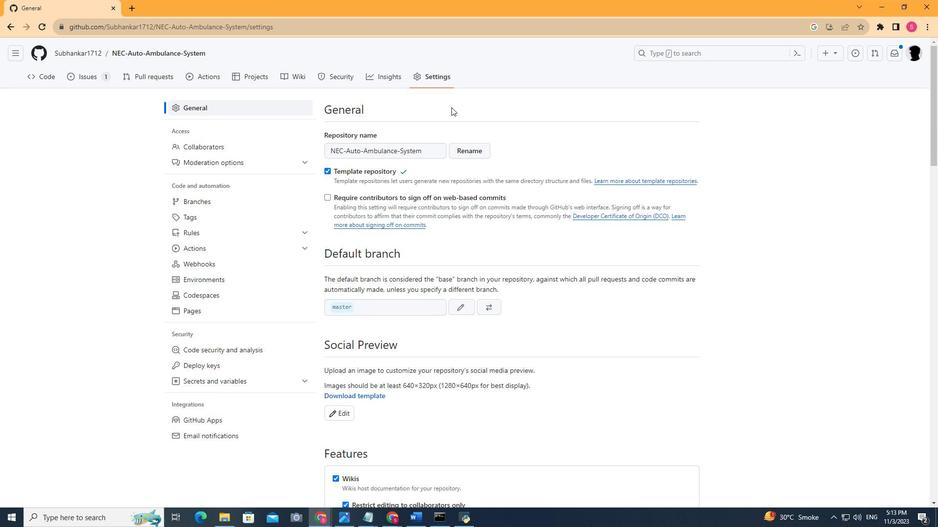 
Action: Mouse scrolled (451, 108) with delta (0, 0)
Screenshot: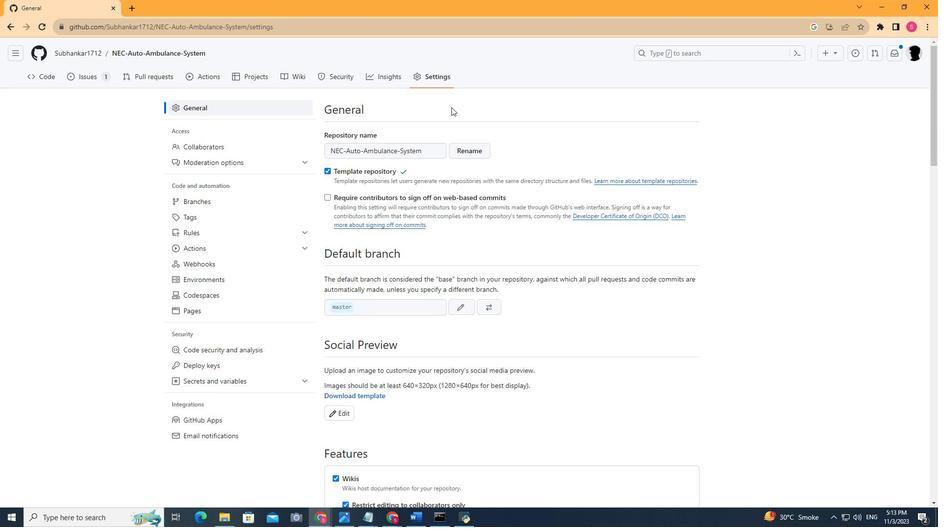 
Action: Mouse scrolled (451, 108) with delta (0, 0)
Screenshot: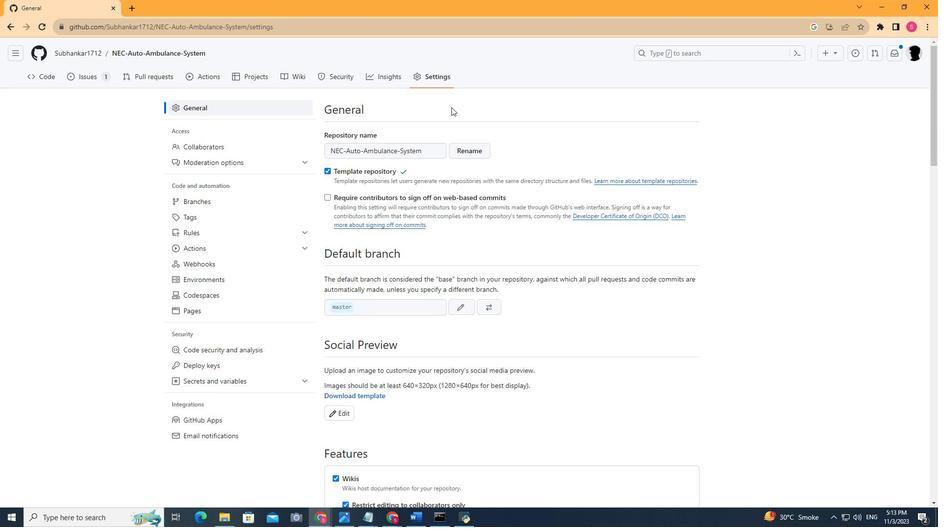 
Action: Mouse scrolled (451, 108) with delta (0, 0)
Screenshot: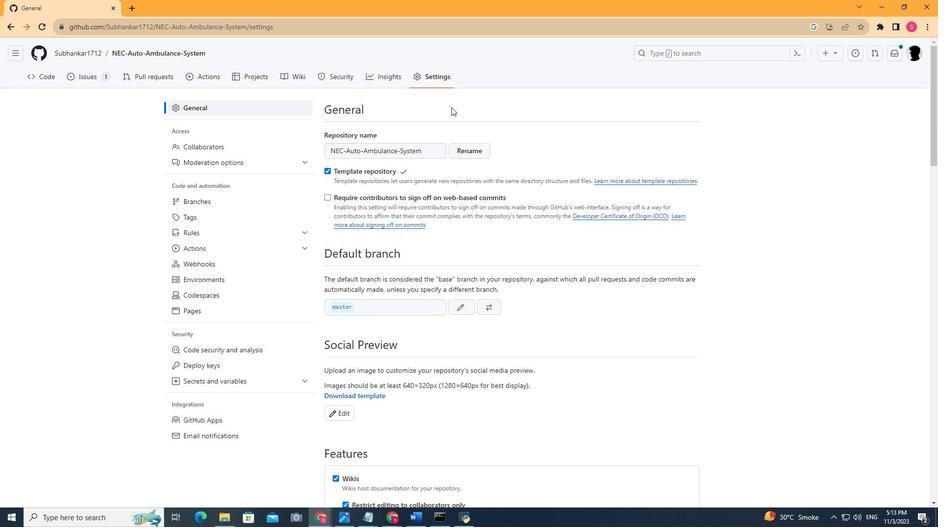 
Action: Mouse scrolled (451, 108) with delta (0, 0)
Screenshot: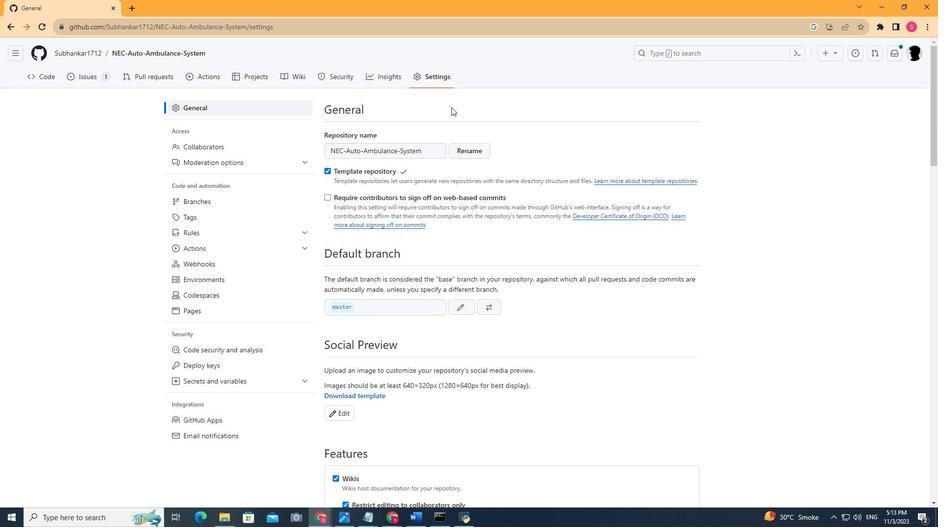 
Action: Mouse moved to (35, 76)
Screenshot: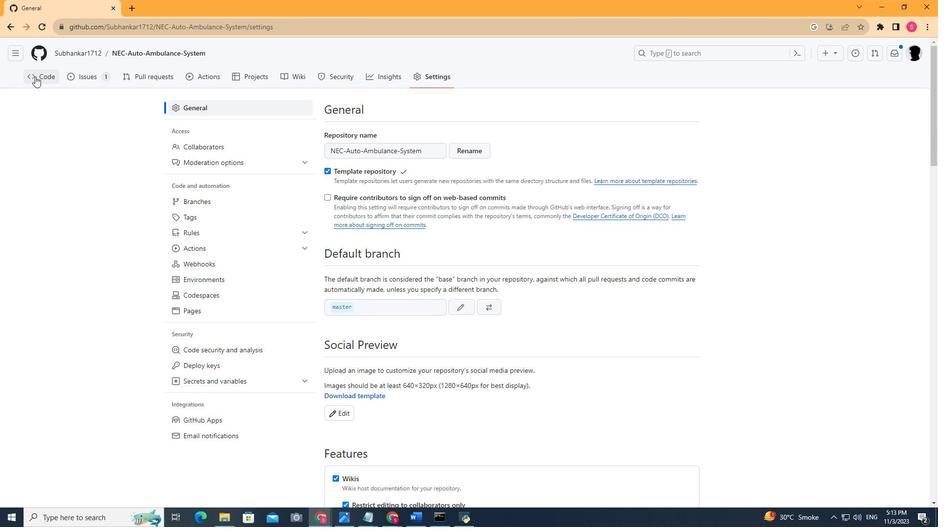 
Action: Mouse pressed left at (35, 76)
Screenshot: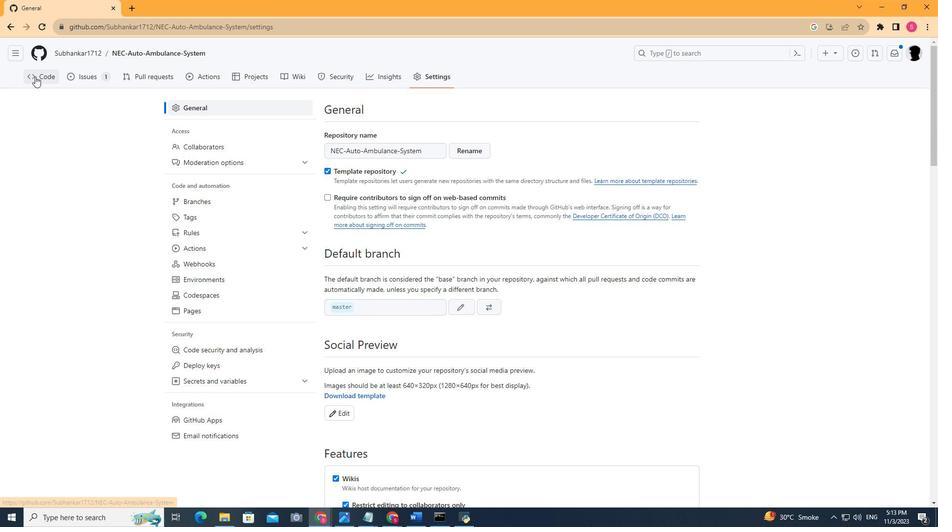 
Action: Mouse moved to (577, 137)
Screenshot: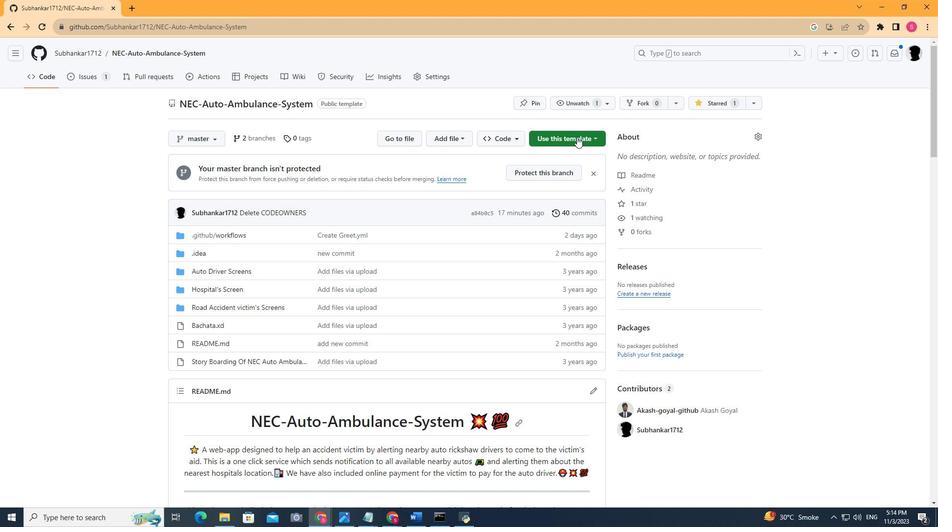 
Action: Mouse pressed left at (577, 137)
Screenshot: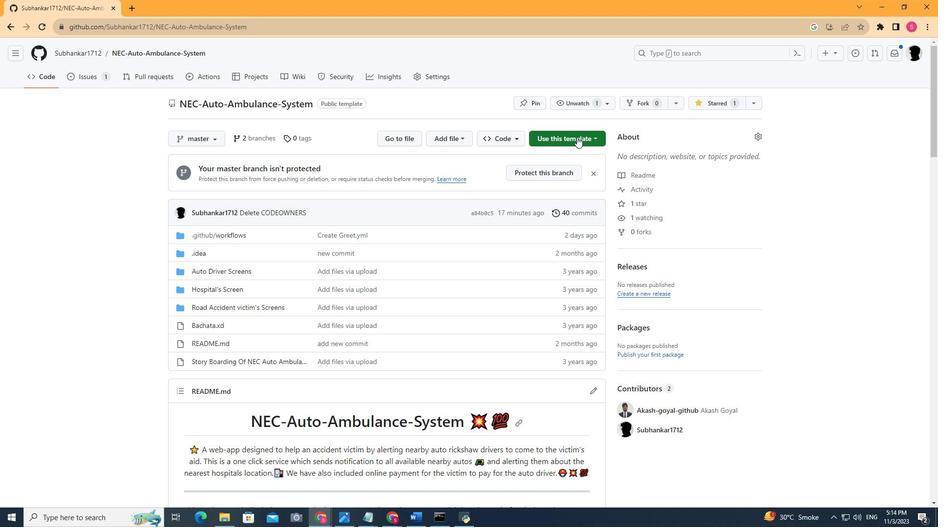 
Action: Mouse moved to (483, 156)
Screenshot: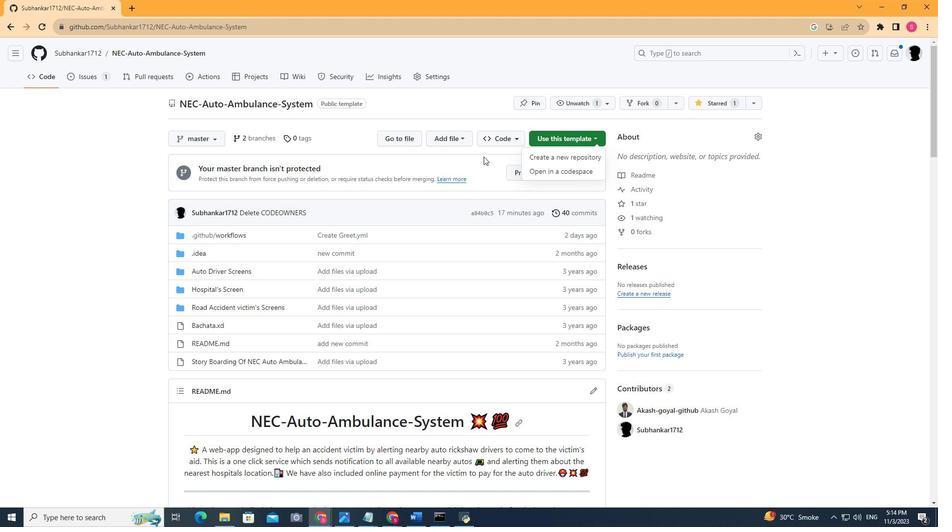 
Action: Mouse pressed left at (483, 156)
Screenshot: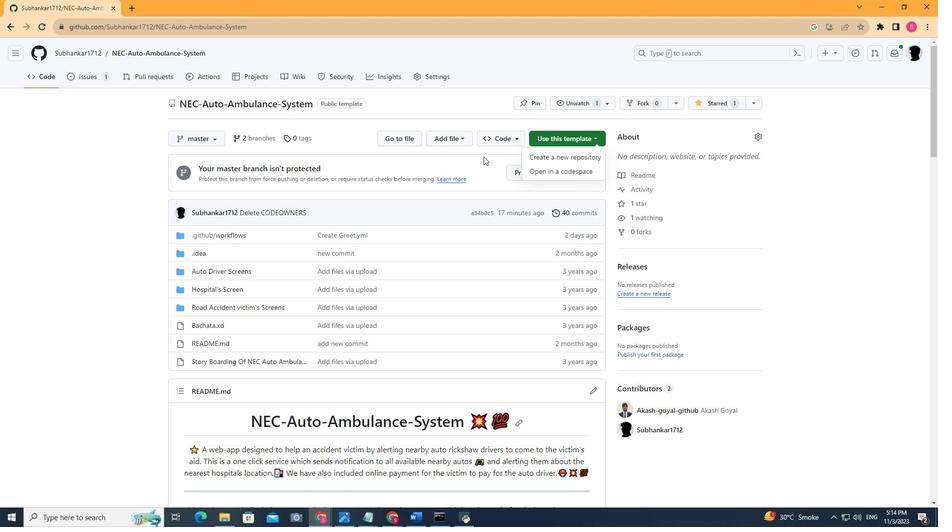 
